 Task: Search one way flight ticket for 4 adults, 2 children, 2 infants in seat and 1 infant on lap in economy from Everett: Paine Field (snohomish County Airport) to Indianapolis: Indianapolis International Airport on 8-5-2023. Choice of flights is JetBlue. Number of bags: 10 checked bags. Price is upto 30000. Outbound departure time preference is 18:00.
Action: Mouse moved to (290, 279)
Screenshot: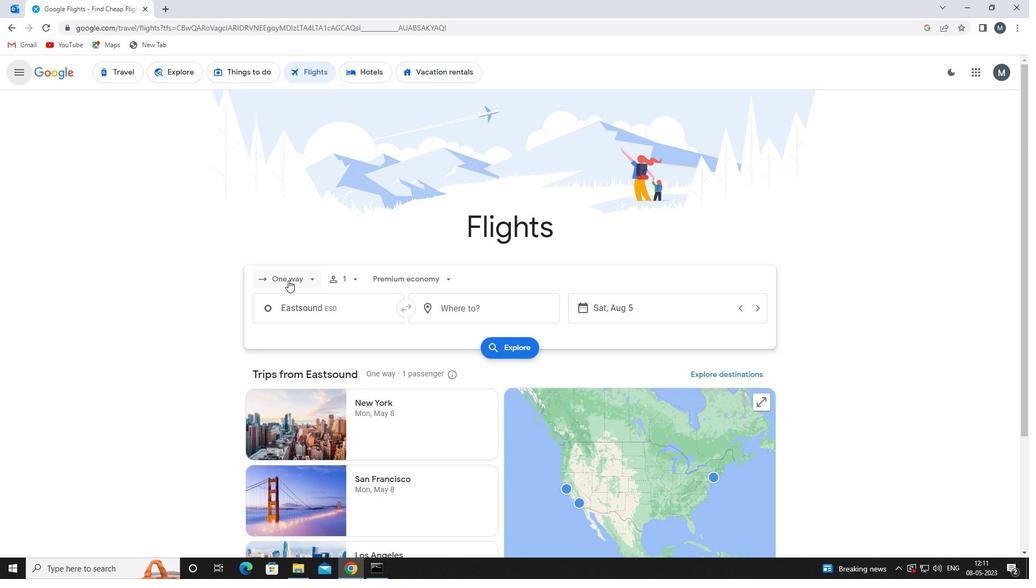 
Action: Mouse pressed left at (290, 279)
Screenshot: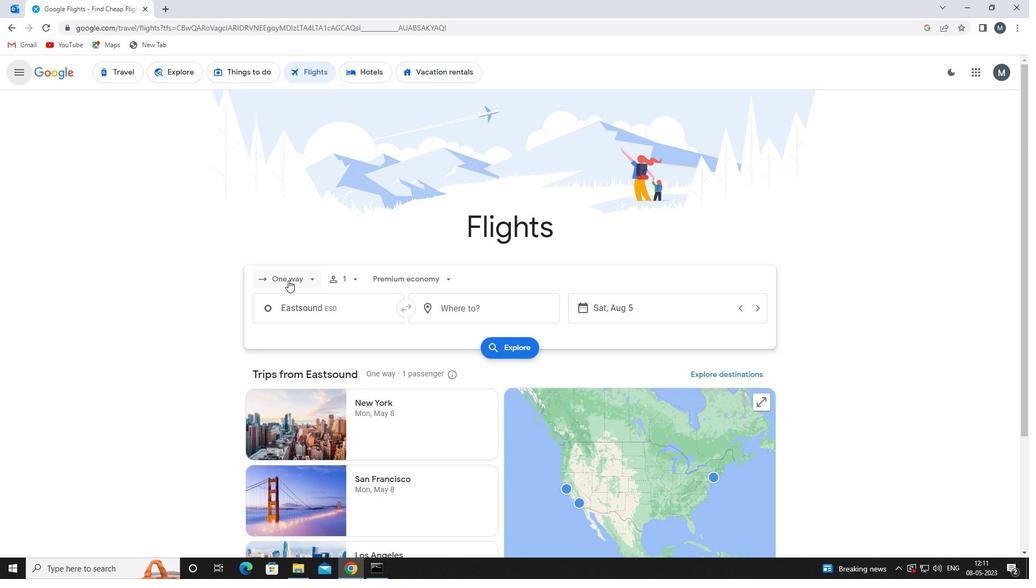 
Action: Mouse moved to (297, 331)
Screenshot: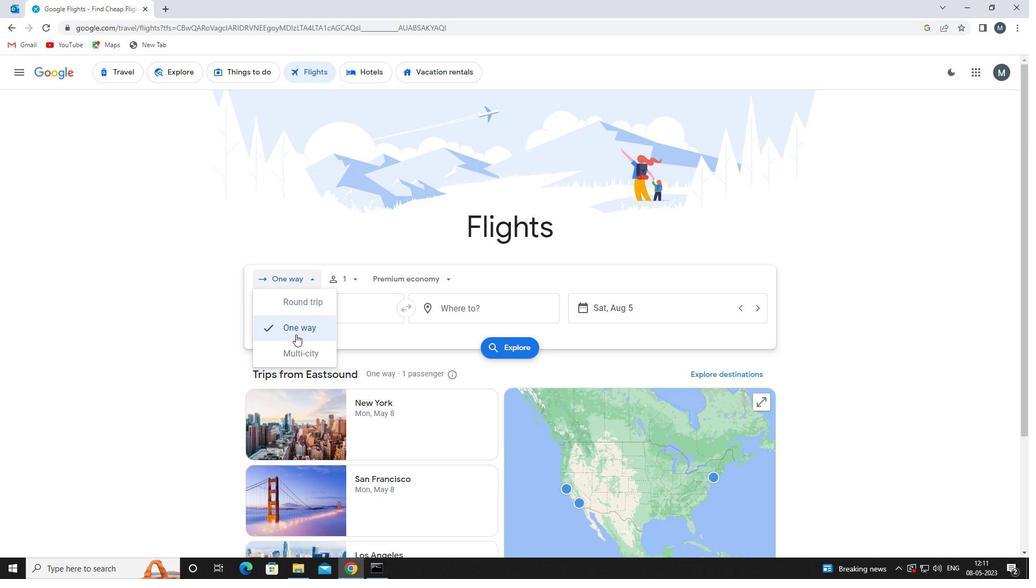 
Action: Mouse pressed left at (297, 331)
Screenshot: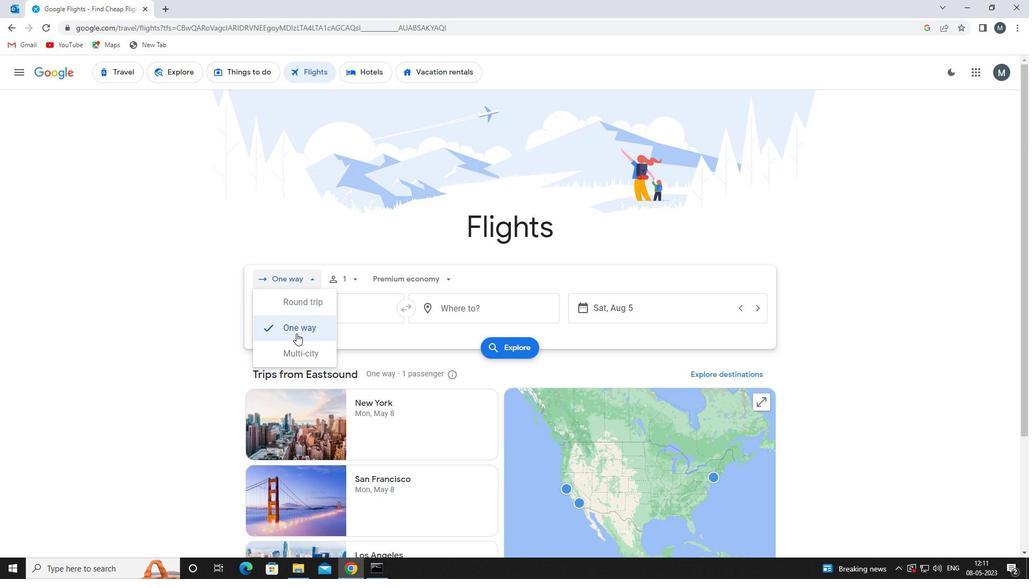 
Action: Mouse moved to (358, 280)
Screenshot: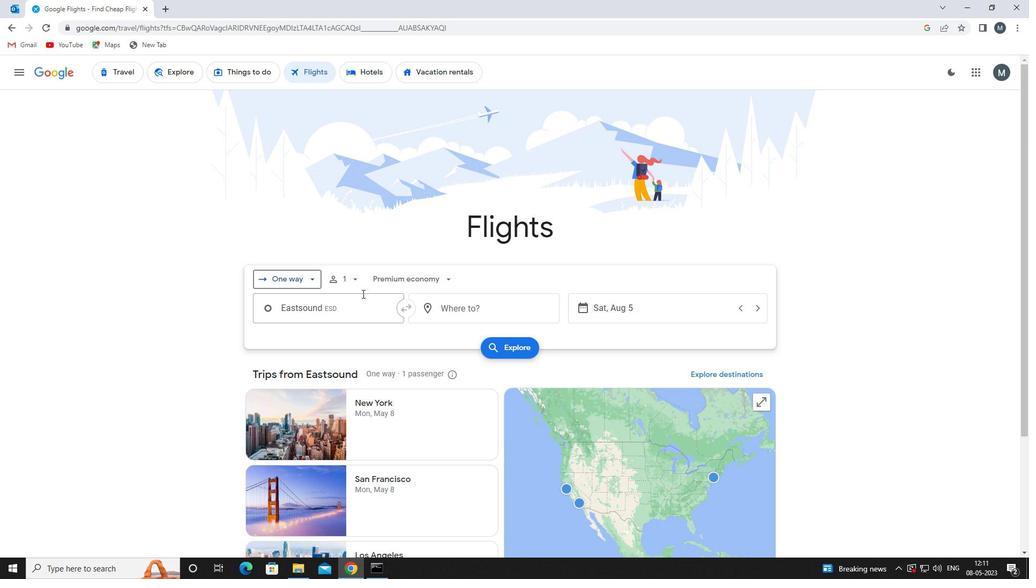 
Action: Mouse pressed left at (358, 280)
Screenshot: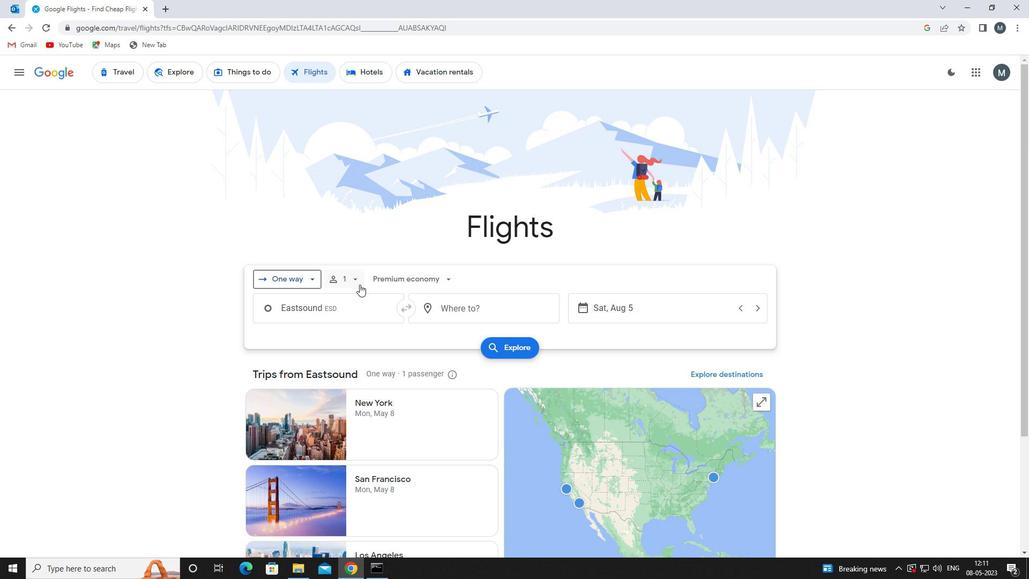 
Action: Mouse moved to (441, 308)
Screenshot: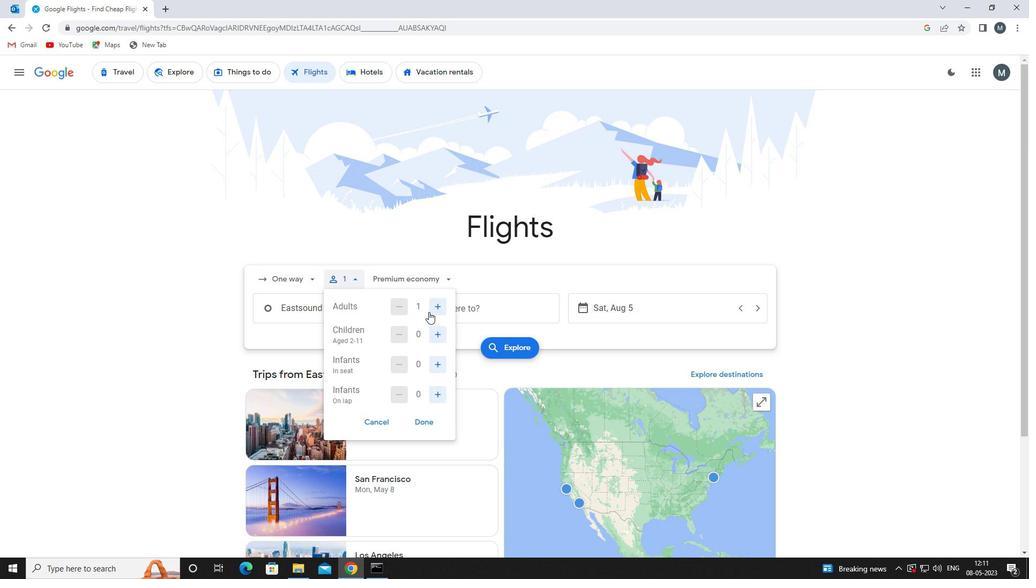 
Action: Mouse pressed left at (441, 308)
Screenshot: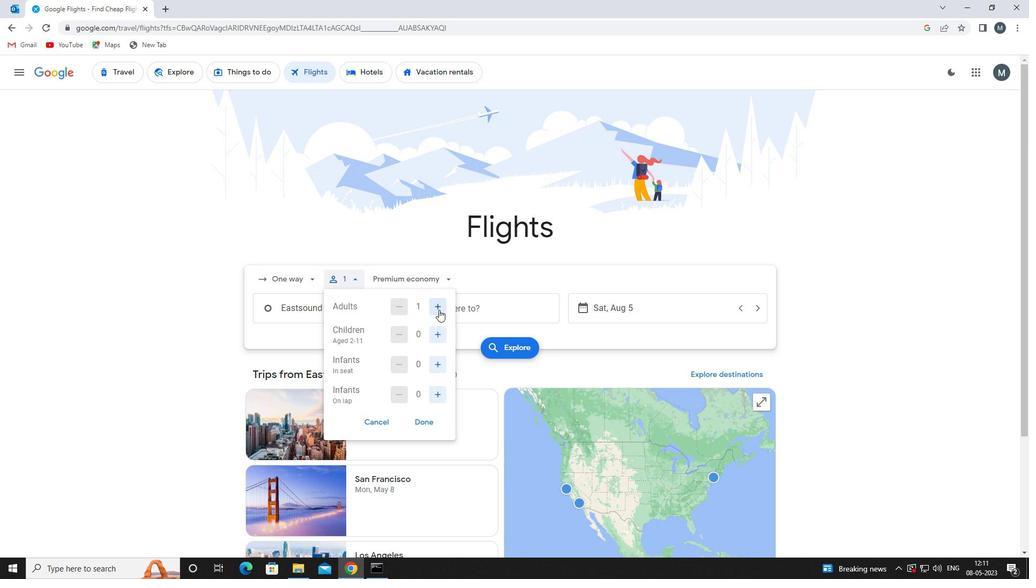 
Action: Mouse pressed left at (441, 308)
Screenshot: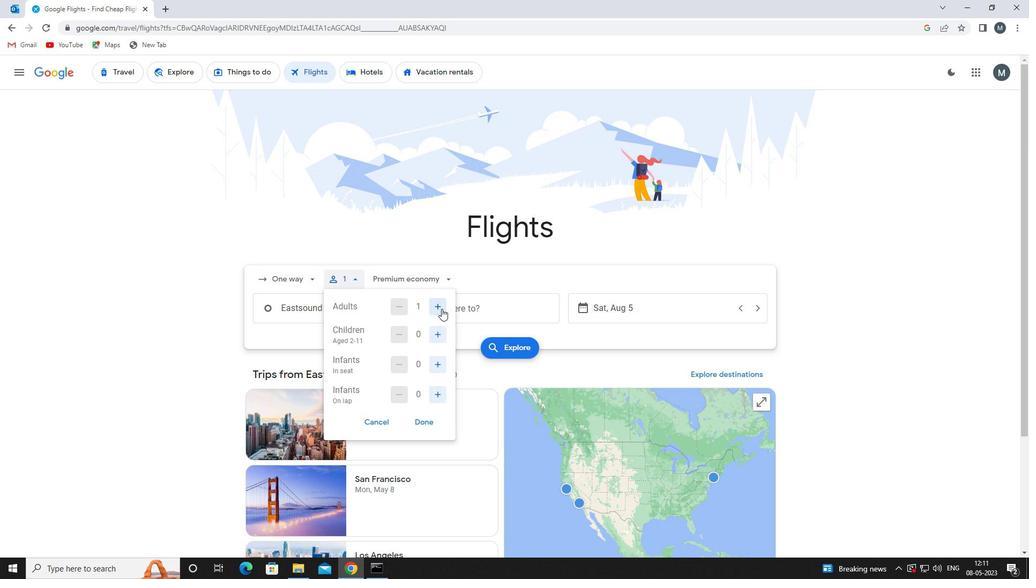 
Action: Mouse pressed left at (441, 308)
Screenshot: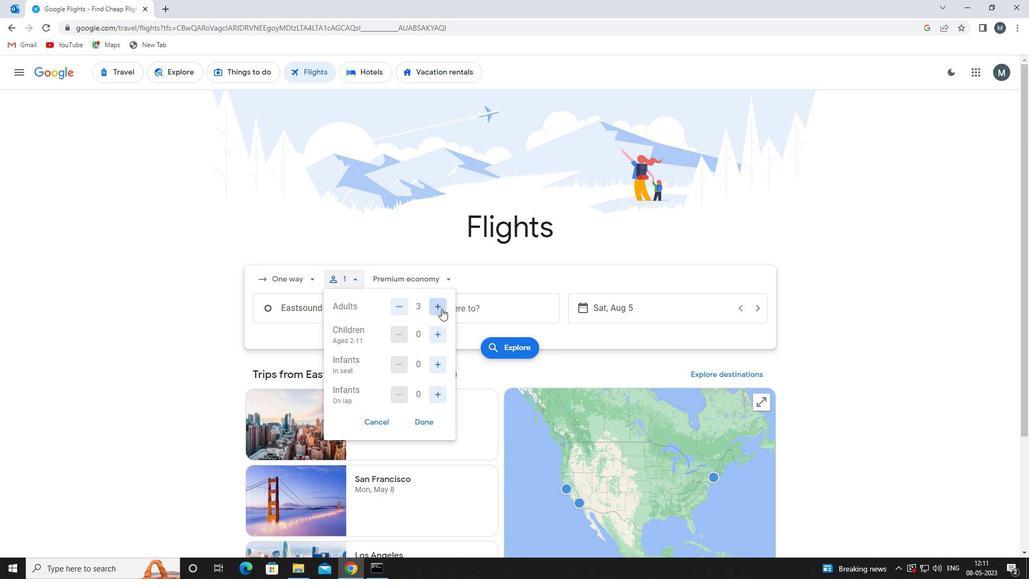 
Action: Mouse moved to (440, 329)
Screenshot: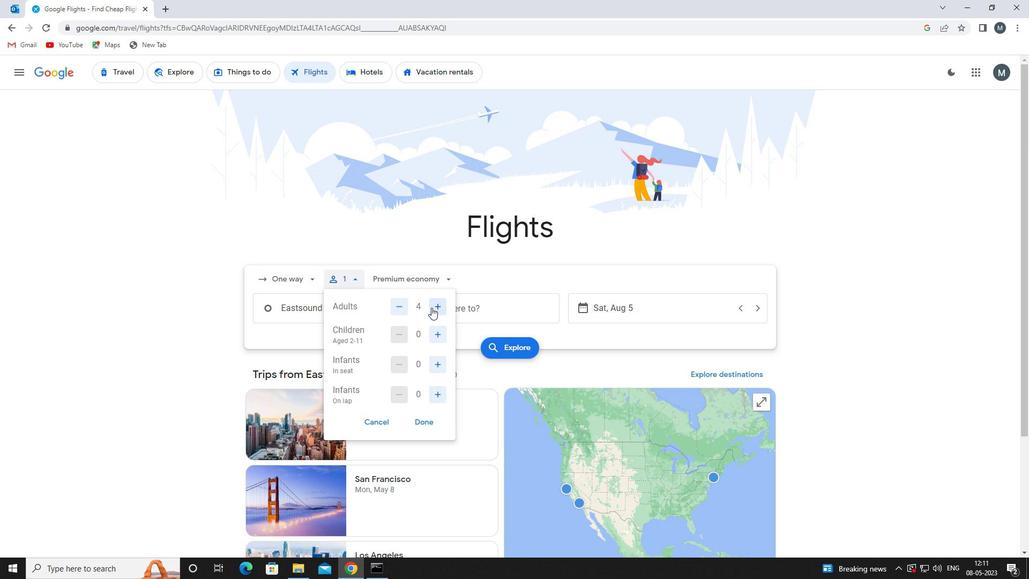 
Action: Mouse pressed left at (440, 329)
Screenshot: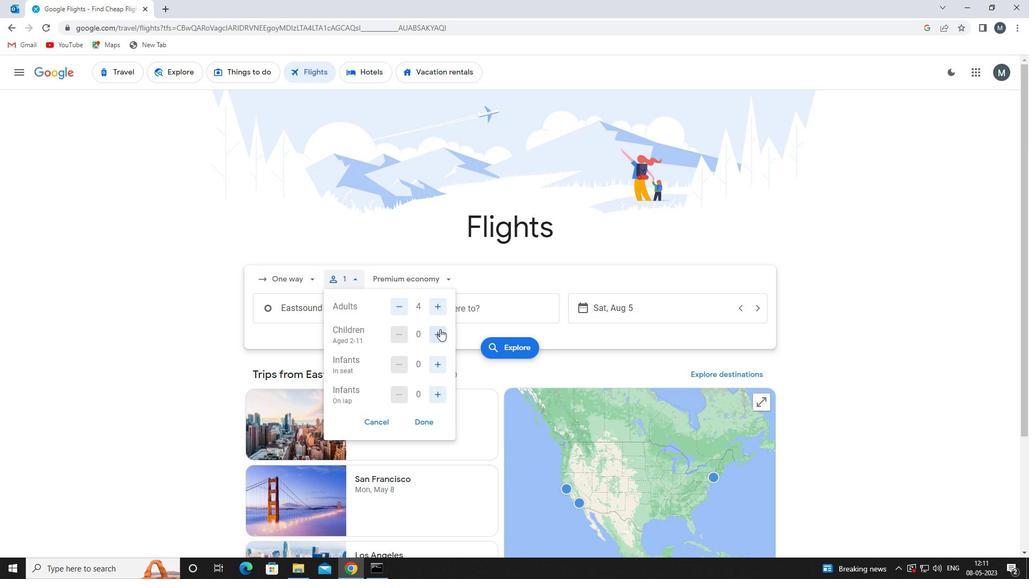 
Action: Mouse pressed left at (440, 329)
Screenshot: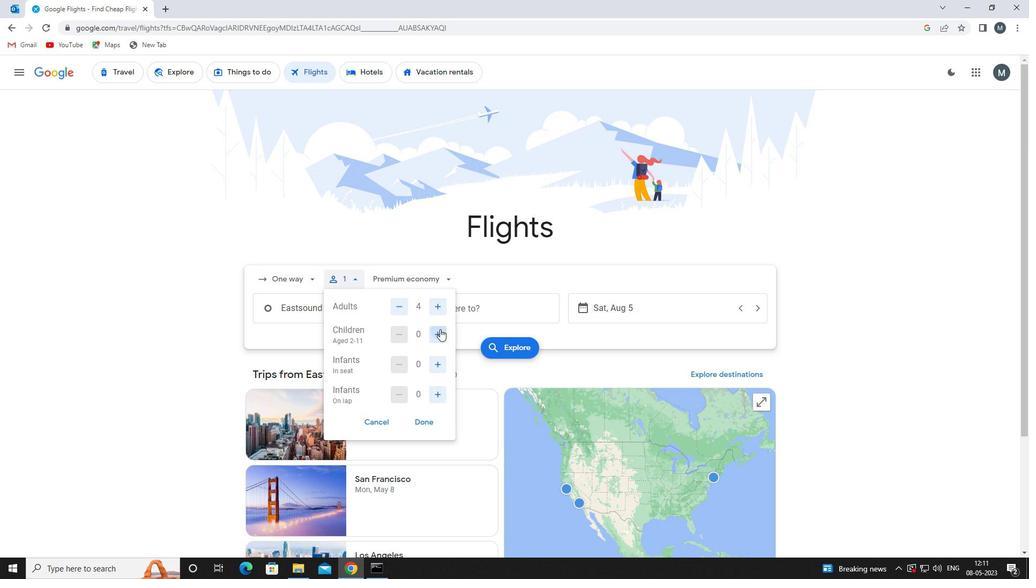 
Action: Mouse moved to (438, 364)
Screenshot: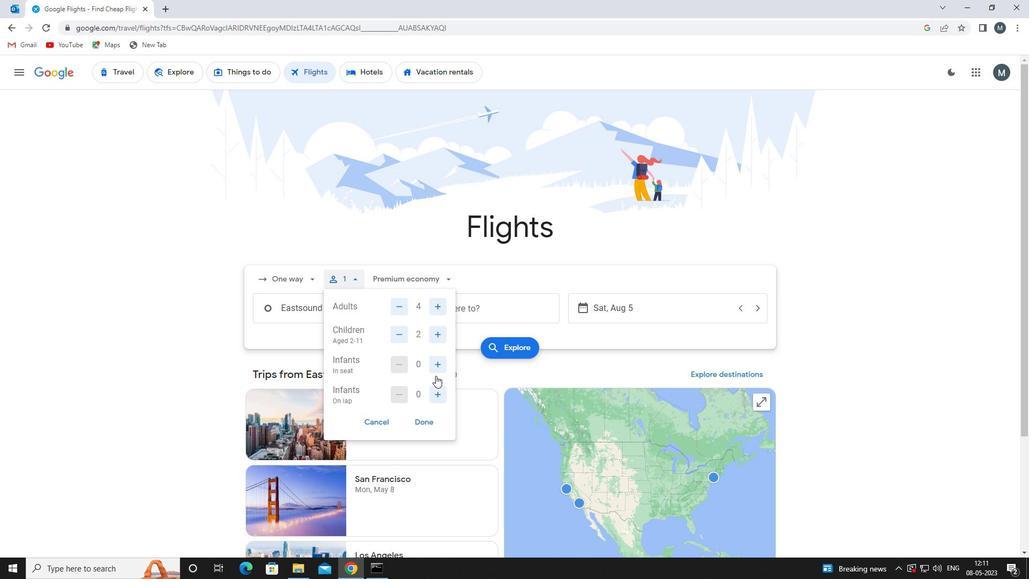 
Action: Mouse pressed left at (438, 364)
Screenshot: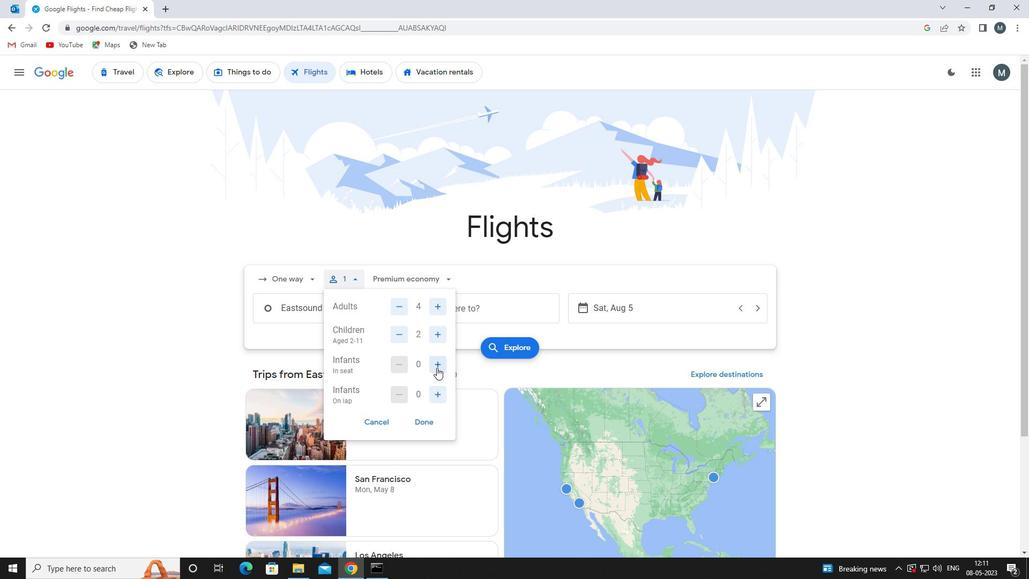 
Action: Mouse pressed left at (438, 364)
Screenshot: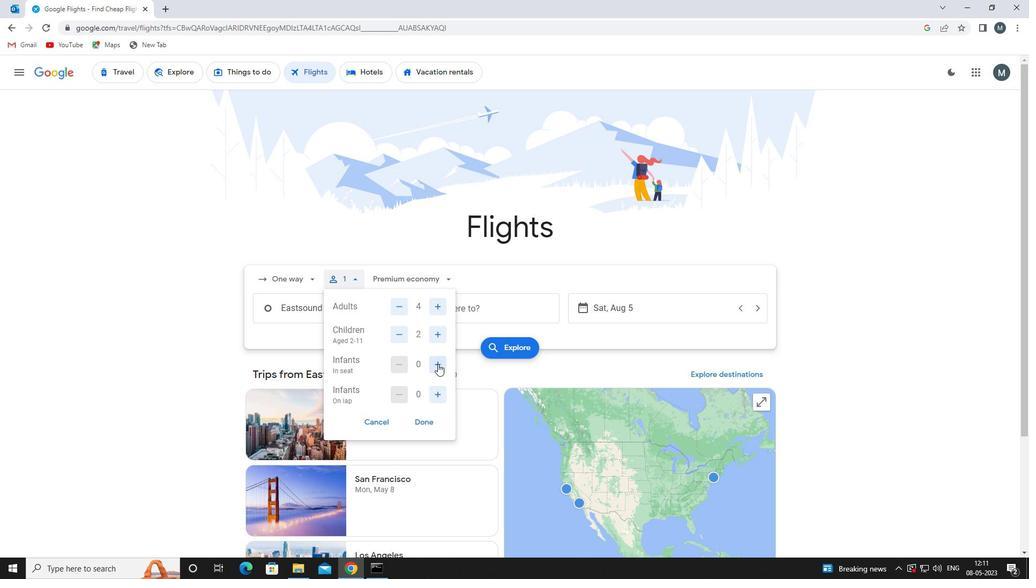 
Action: Mouse moved to (440, 399)
Screenshot: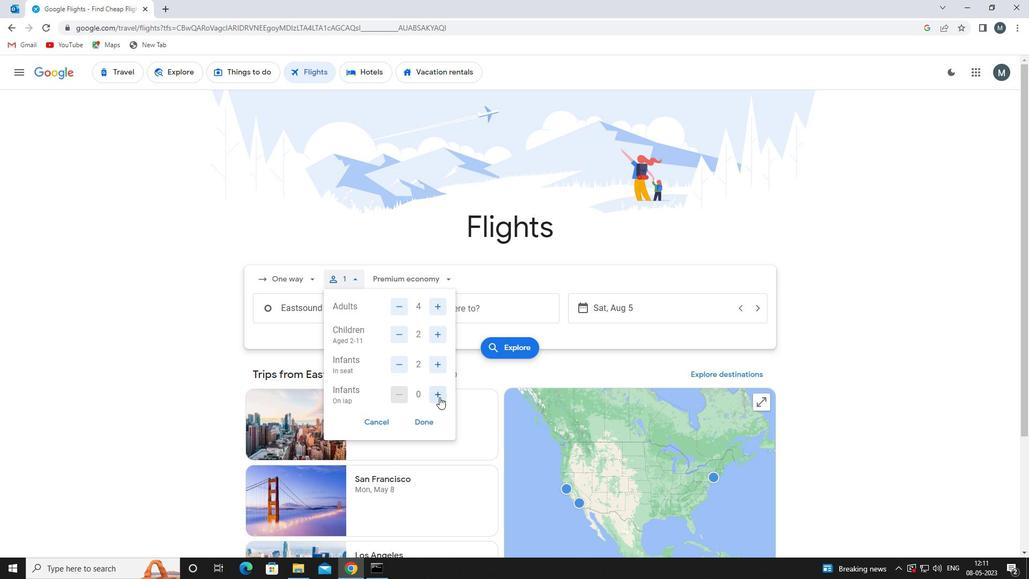 
Action: Mouse pressed left at (440, 399)
Screenshot: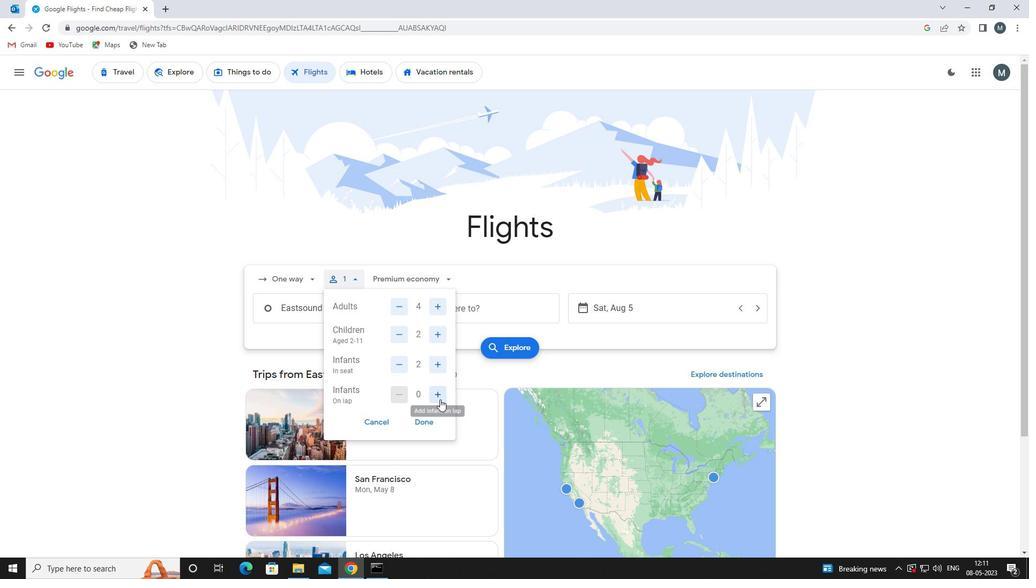 
Action: Mouse moved to (431, 420)
Screenshot: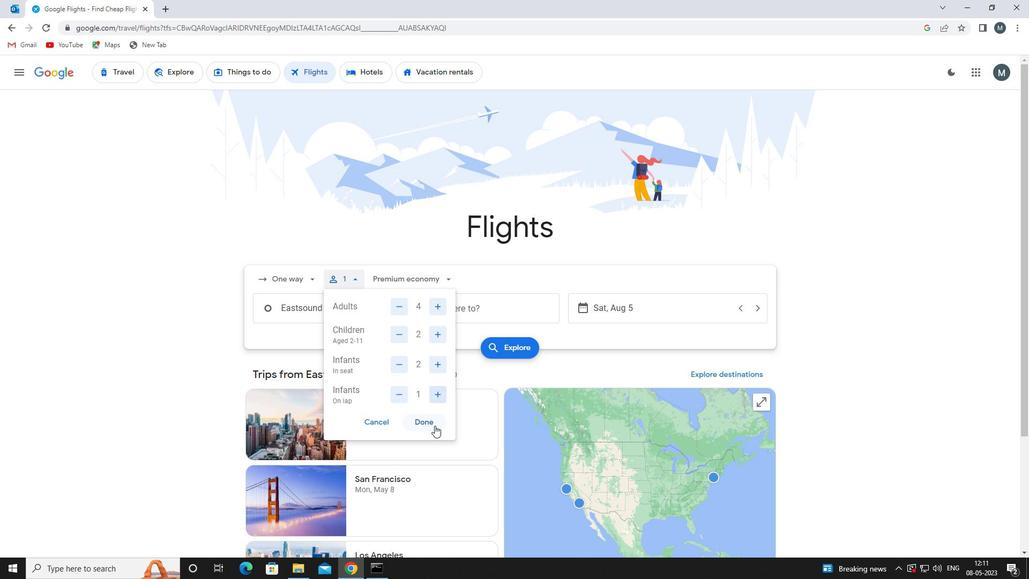 
Action: Mouse pressed left at (431, 420)
Screenshot: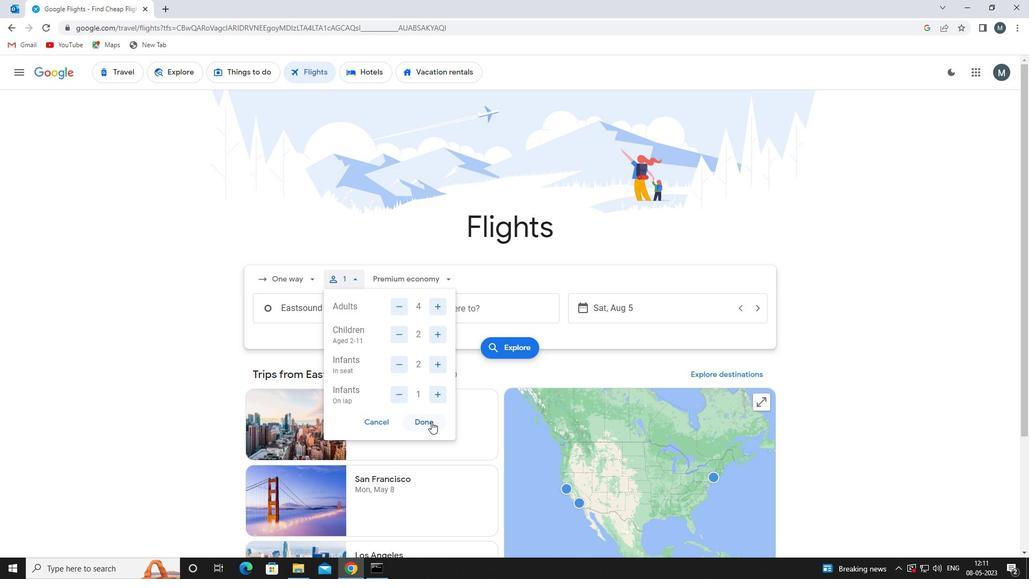
Action: Mouse moved to (401, 277)
Screenshot: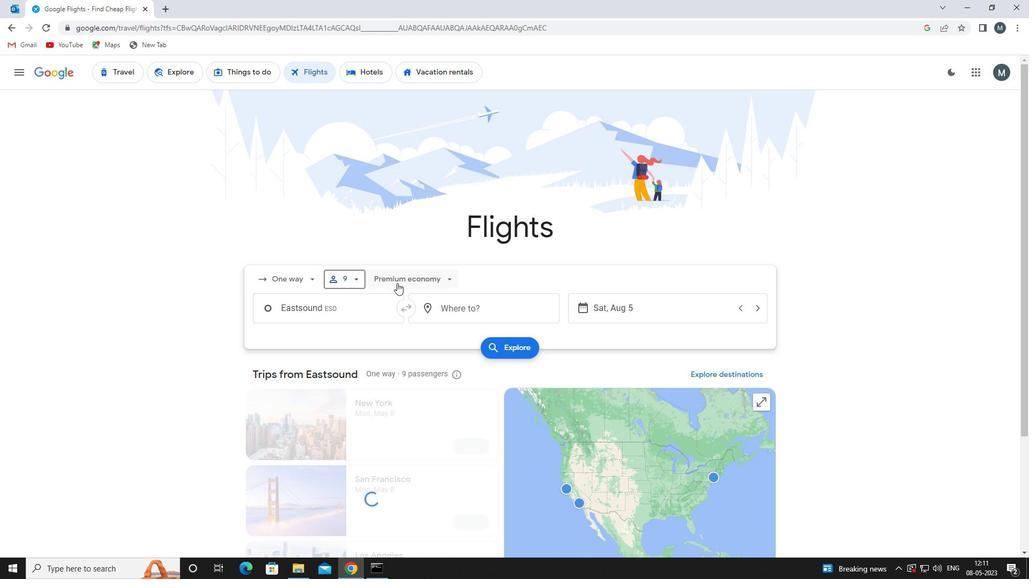 
Action: Mouse pressed left at (401, 277)
Screenshot: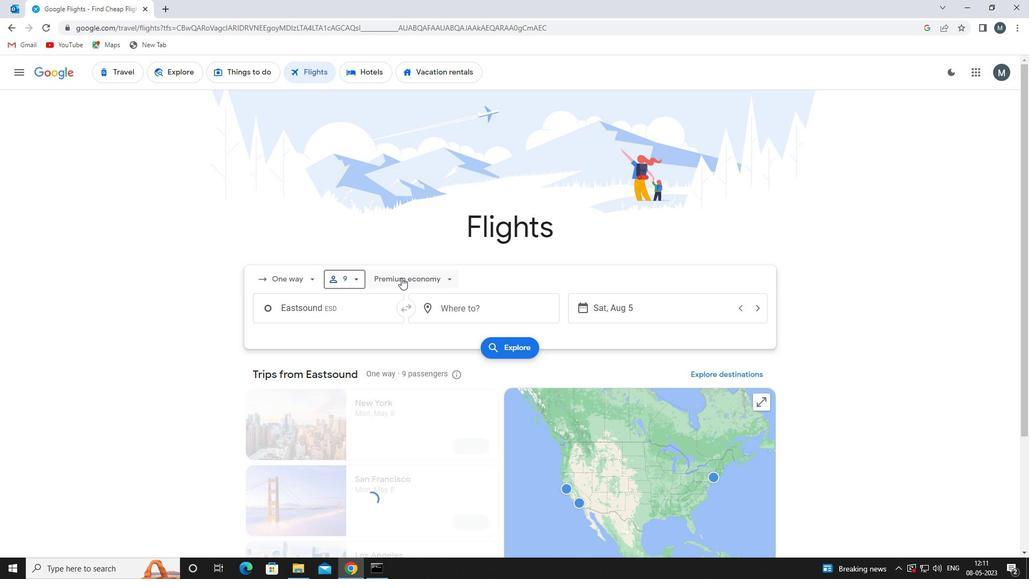 
Action: Mouse moved to (414, 299)
Screenshot: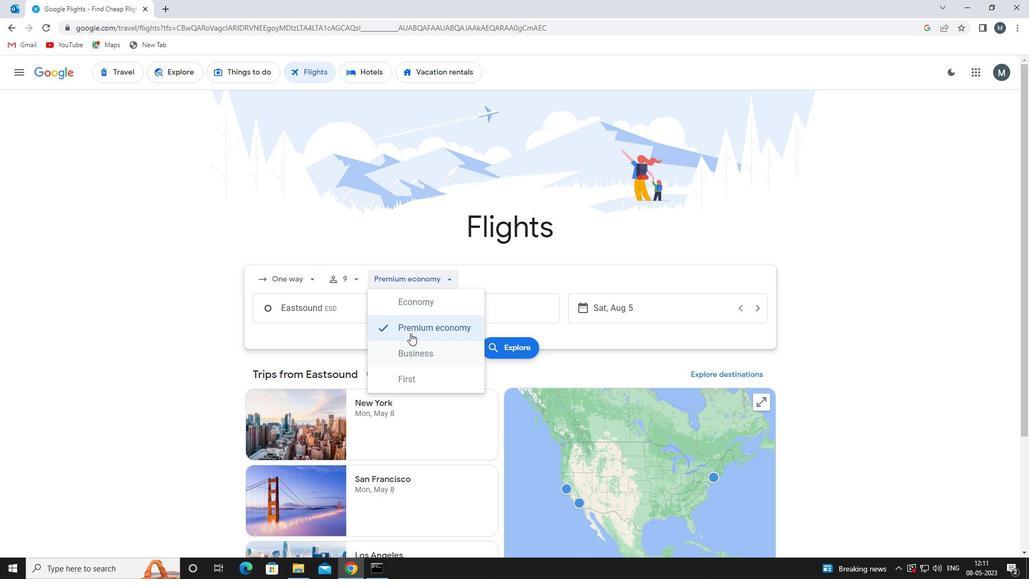 
Action: Mouse pressed left at (414, 299)
Screenshot: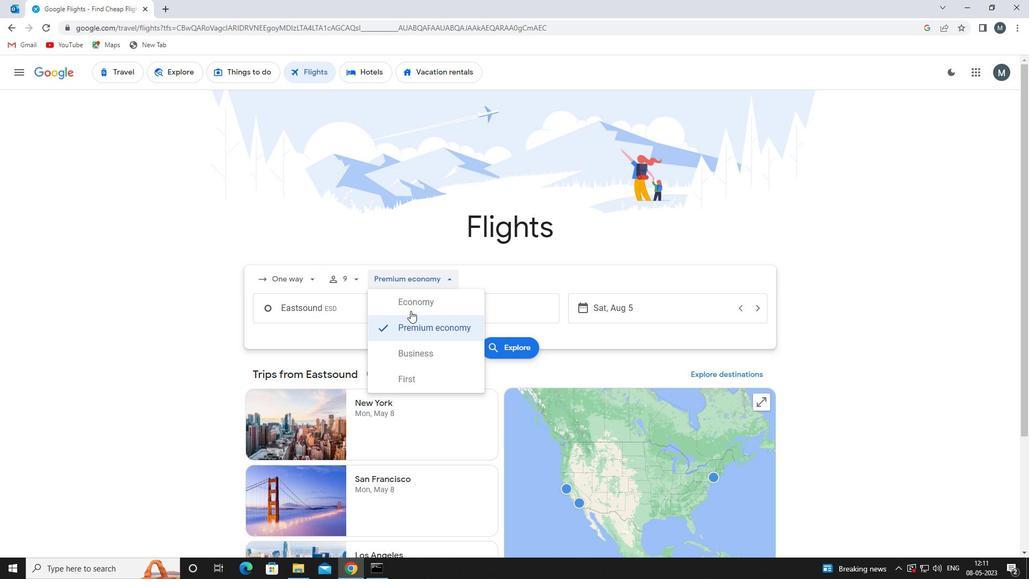 
Action: Mouse moved to (326, 302)
Screenshot: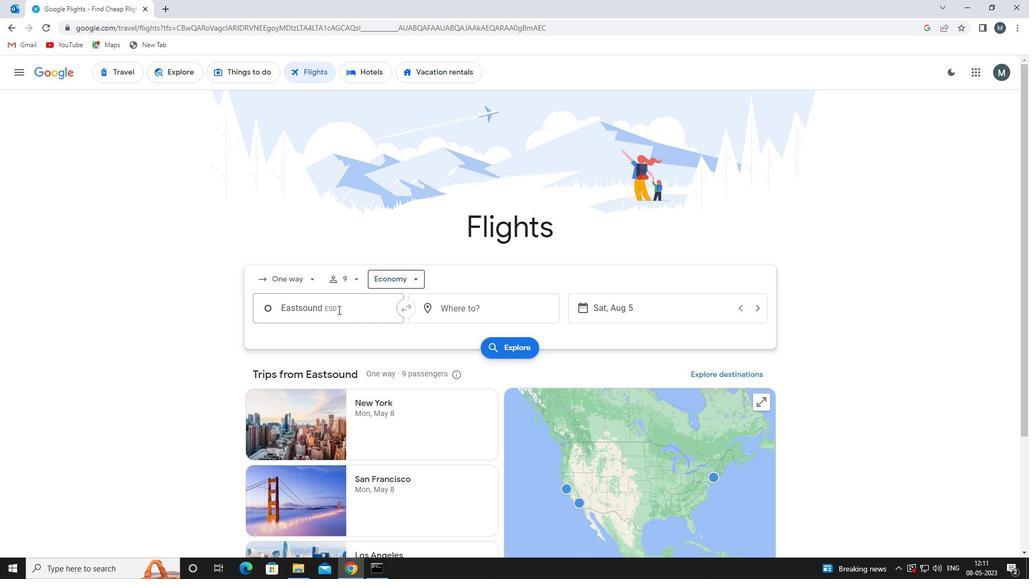 
Action: Mouse pressed left at (326, 302)
Screenshot: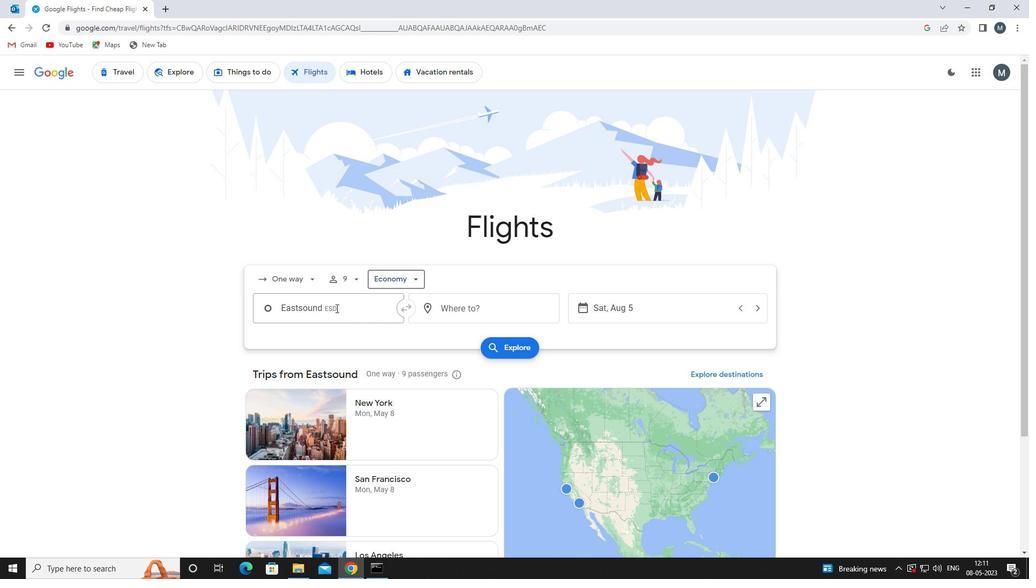 
Action: Key pressed paine<Key.space>field<Key.space>sn<Key.backspace><Key.backspace>
Screenshot: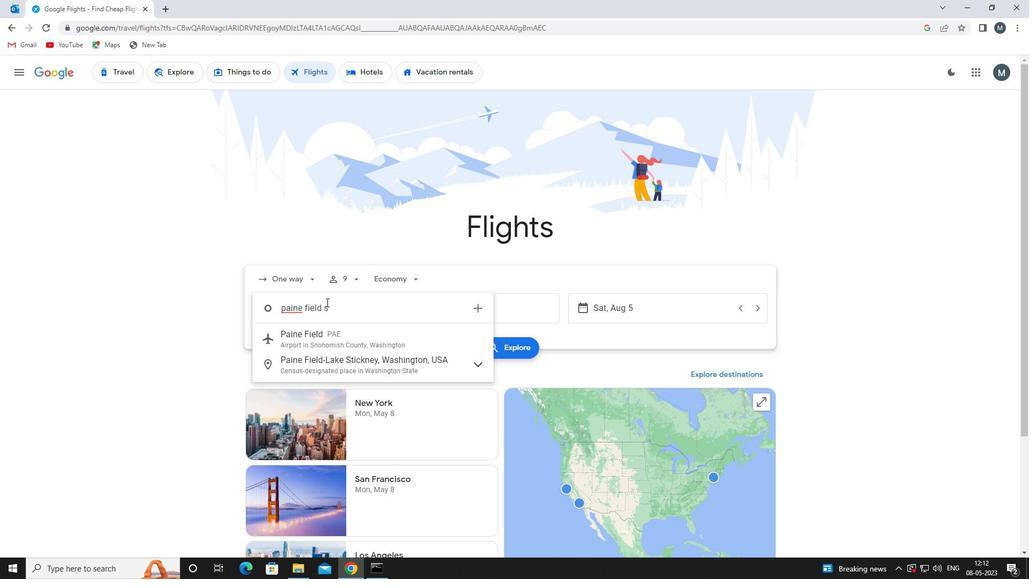 
Action: Mouse moved to (320, 334)
Screenshot: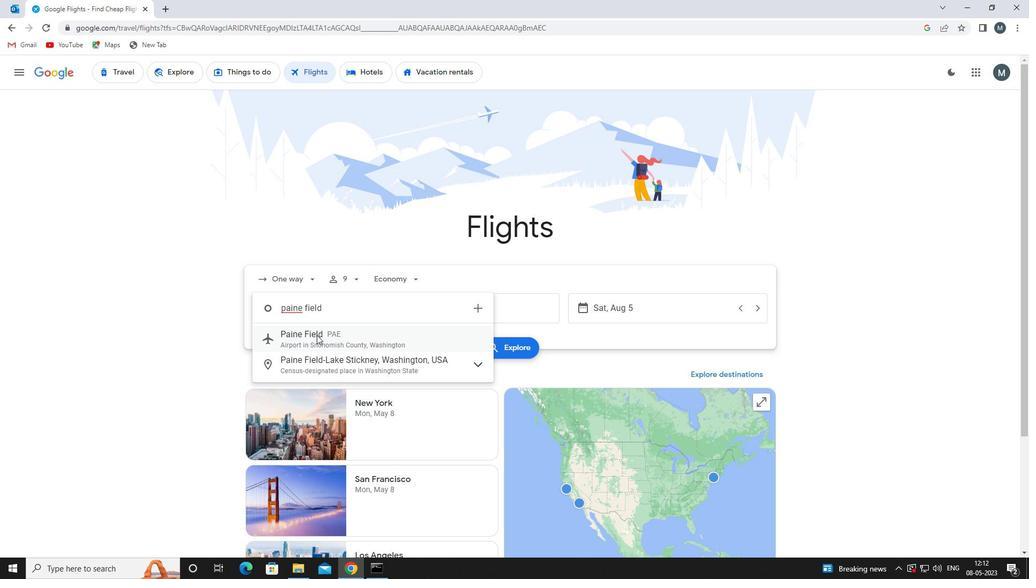 
Action: Mouse pressed left at (320, 334)
Screenshot: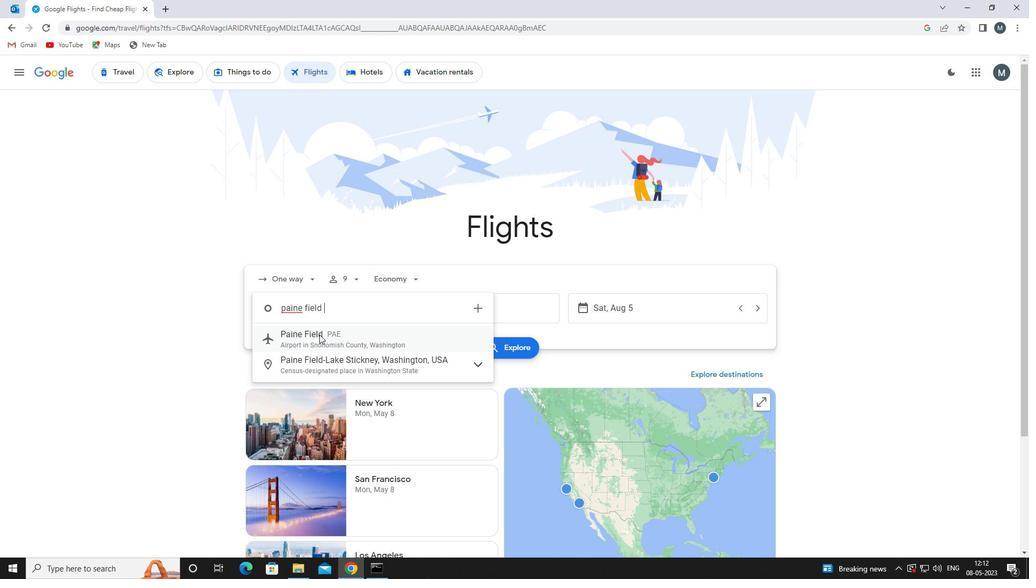 
Action: Mouse moved to (439, 306)
Screenshot: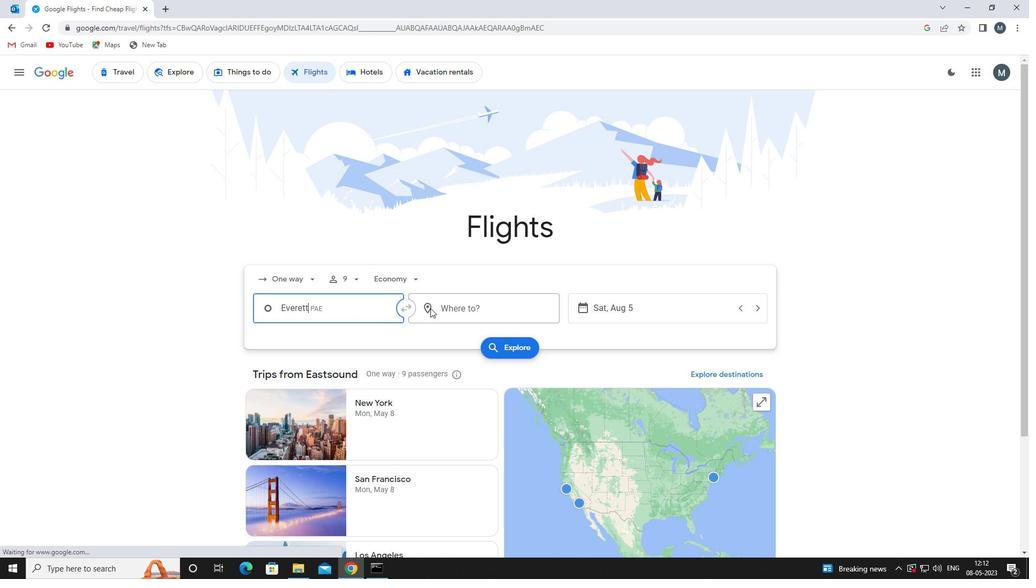 
Action: Mouse pressed left at (439, 306)
Screenshot: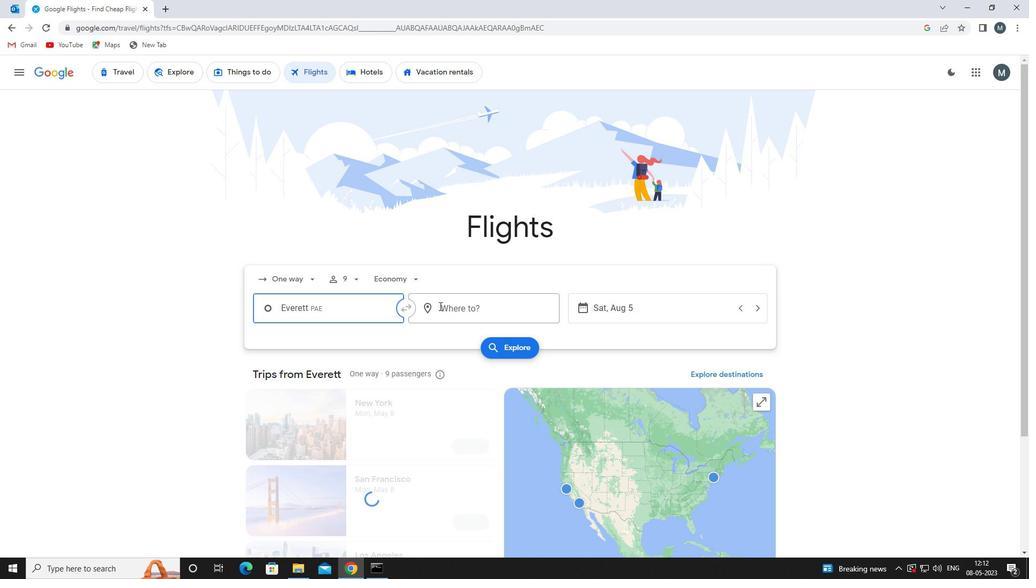 
Action: Key pressed ind
Screenshot: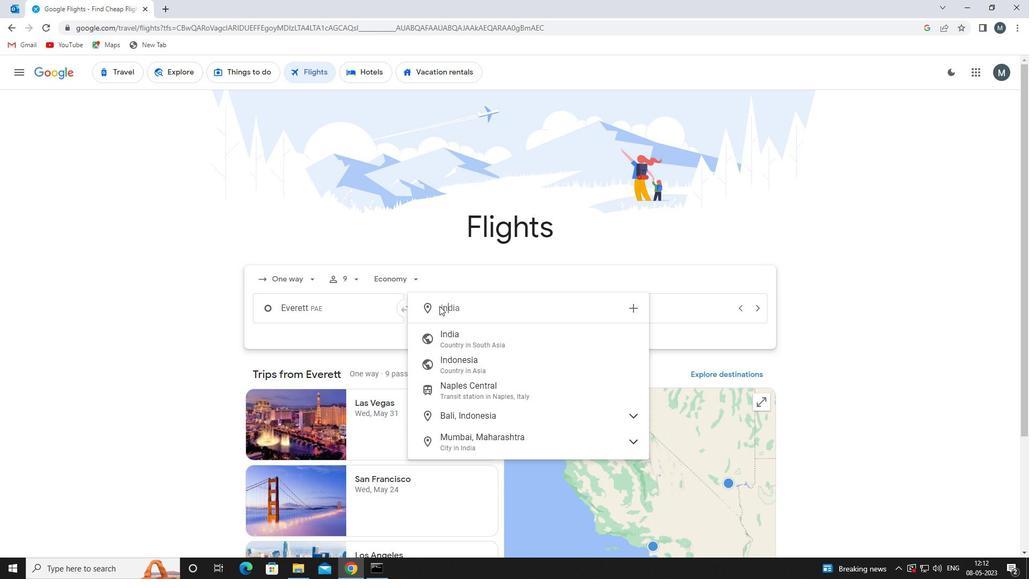 
Action: Mouse moved to (471, 343)
Screenshot: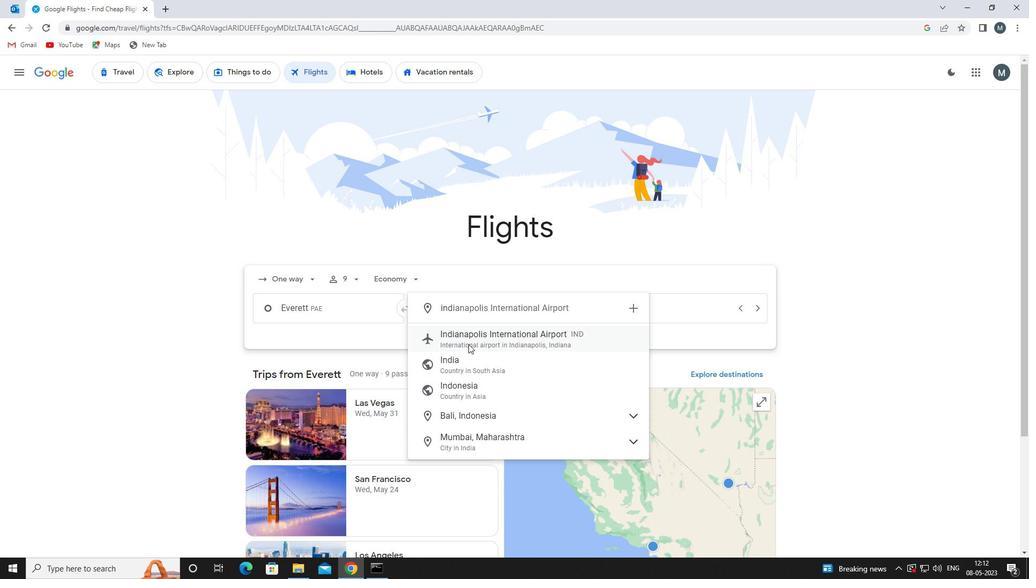 
Action: Mouse pressed left at (471, 343)
Screenshot: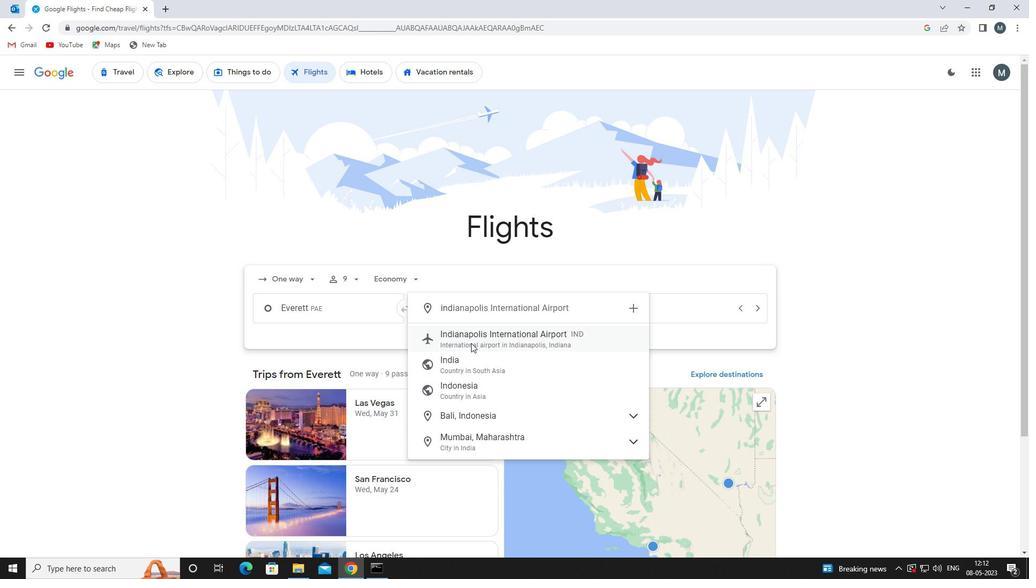 
Action: Mouse moved to (640, 309)
Screenshot: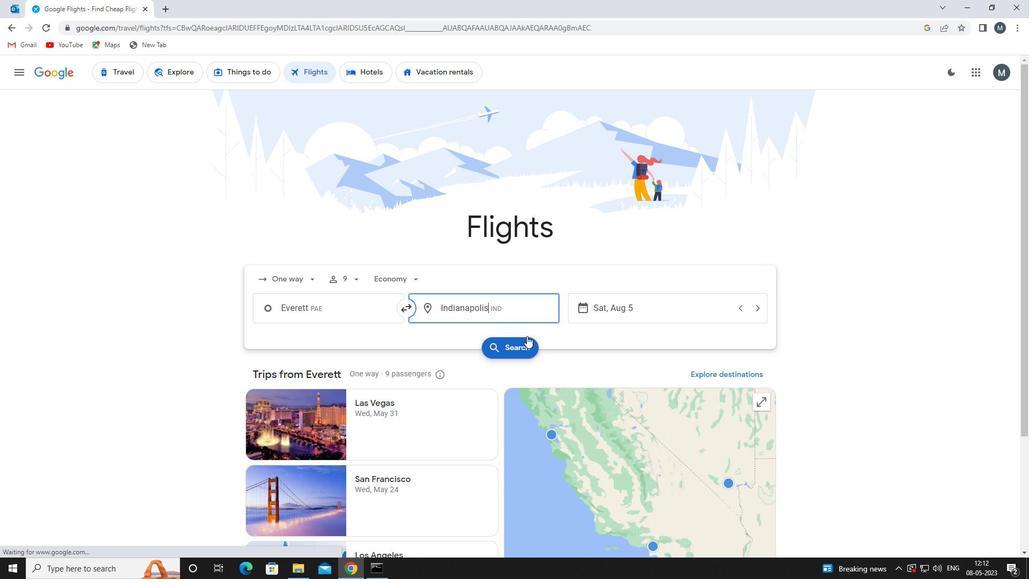 
Action: Mouse pressed left at (640, 309)
Screenshot: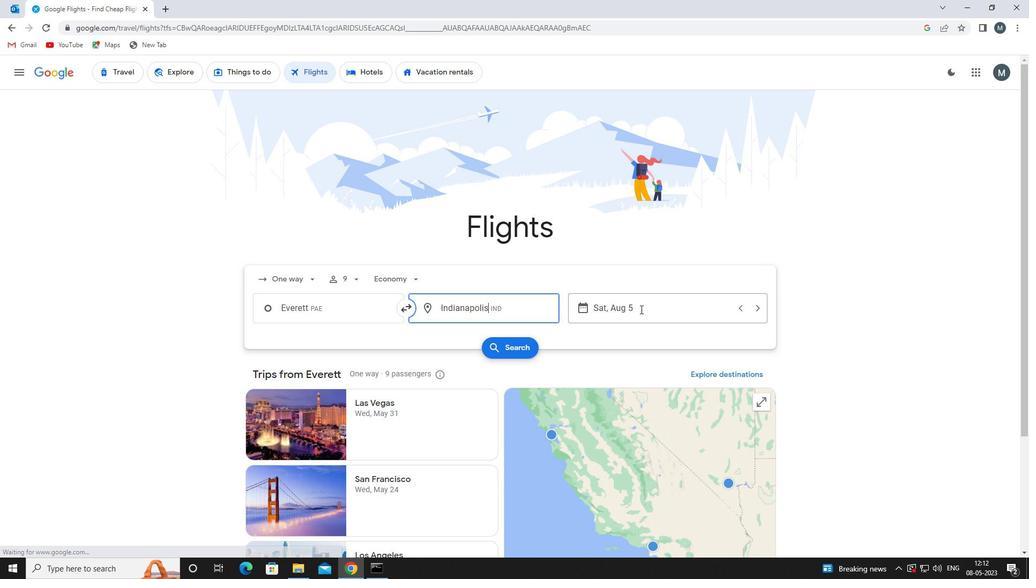 
Action: Mouse moved to (537, 362)
Screenshot: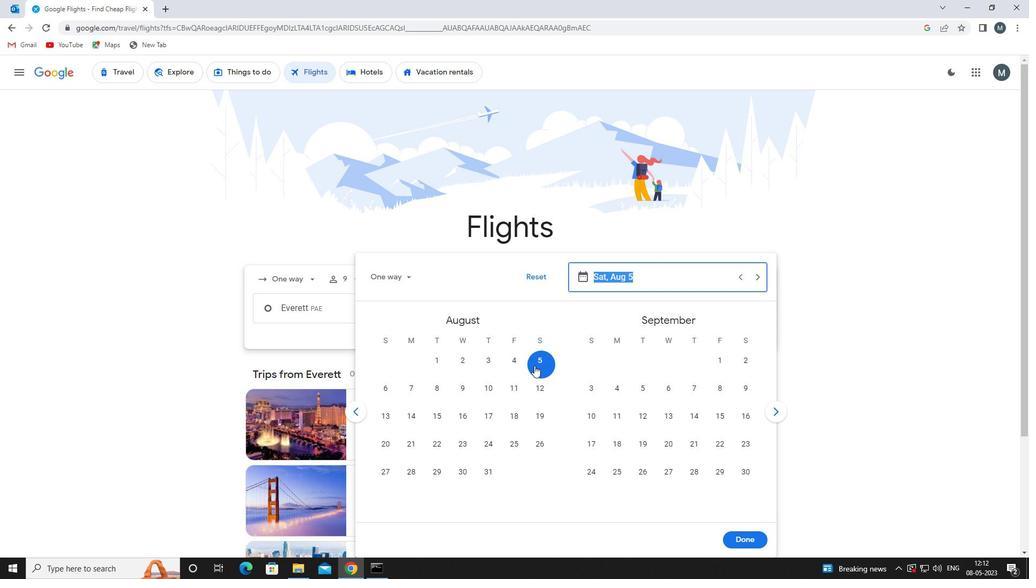 
Action: Mouse pressed left at (537, 362)
Screenshot: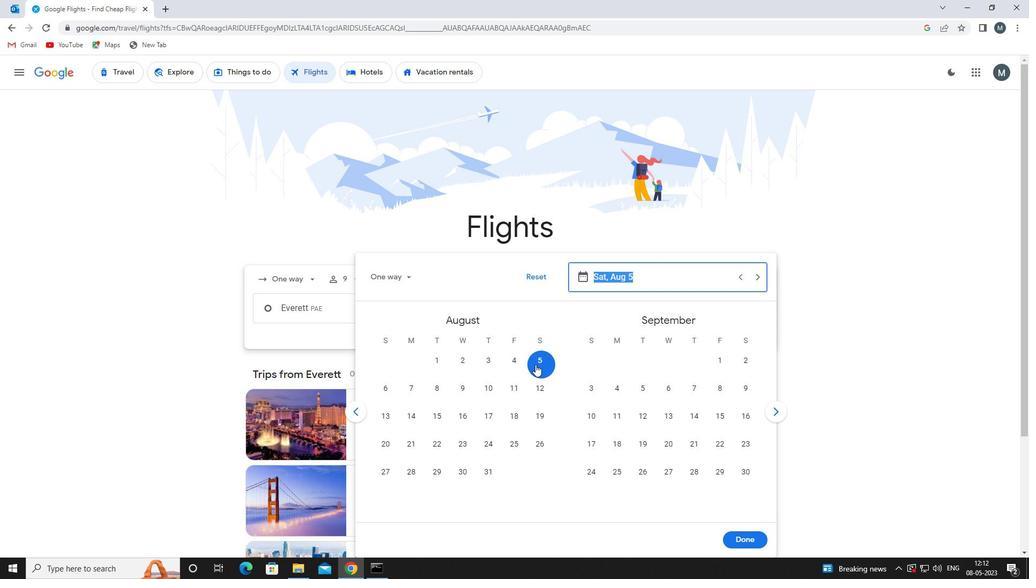 
Action: Mouse moved to (752, 544)
Screenshot: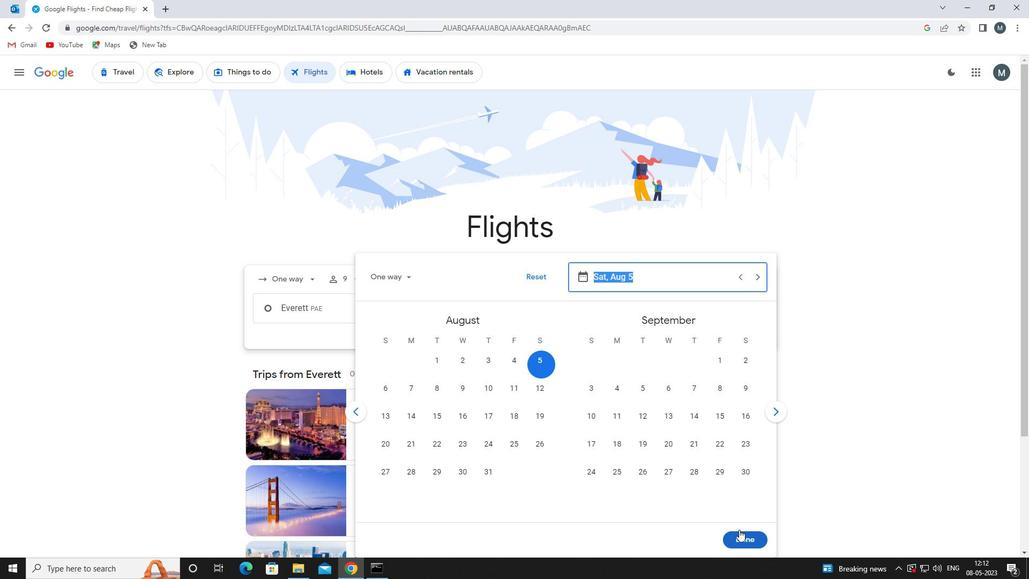 
Action: Mouse pressed left at (752, 544)
Screenshot: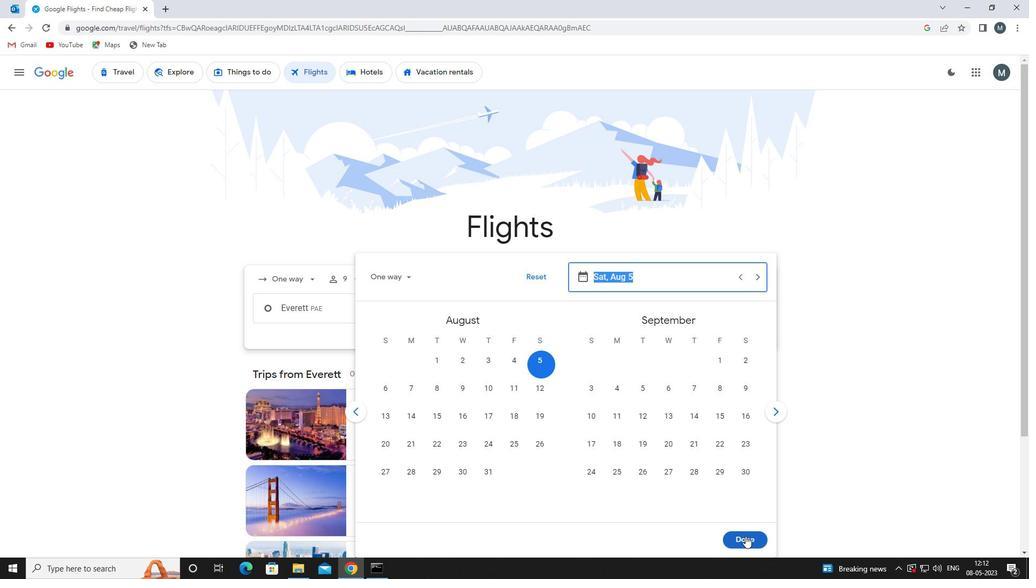 
Action: Mouse moved to (510, 352)
Screenshot: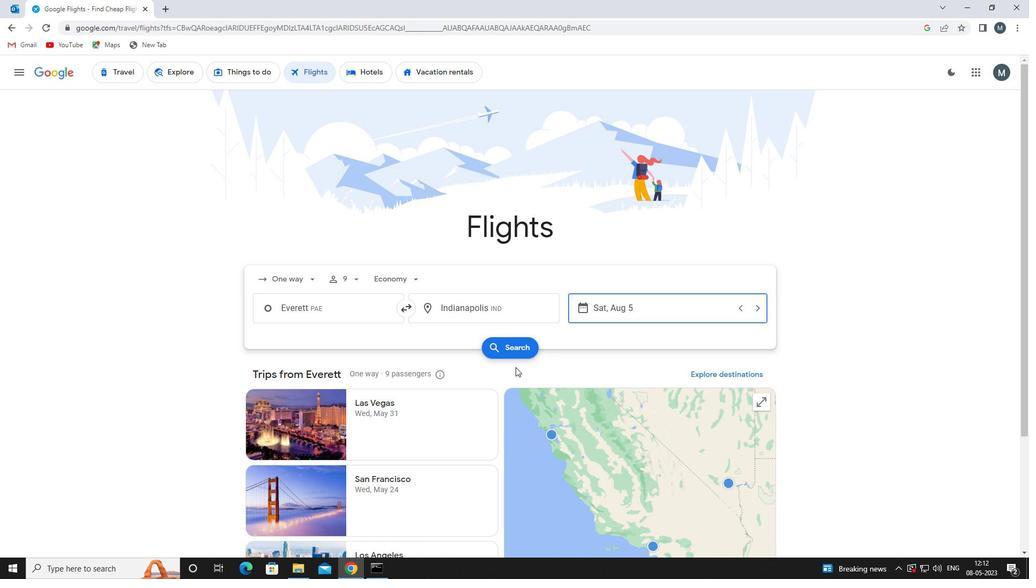 
Action: Mouse pressed left at (510, 352)
Screenshot: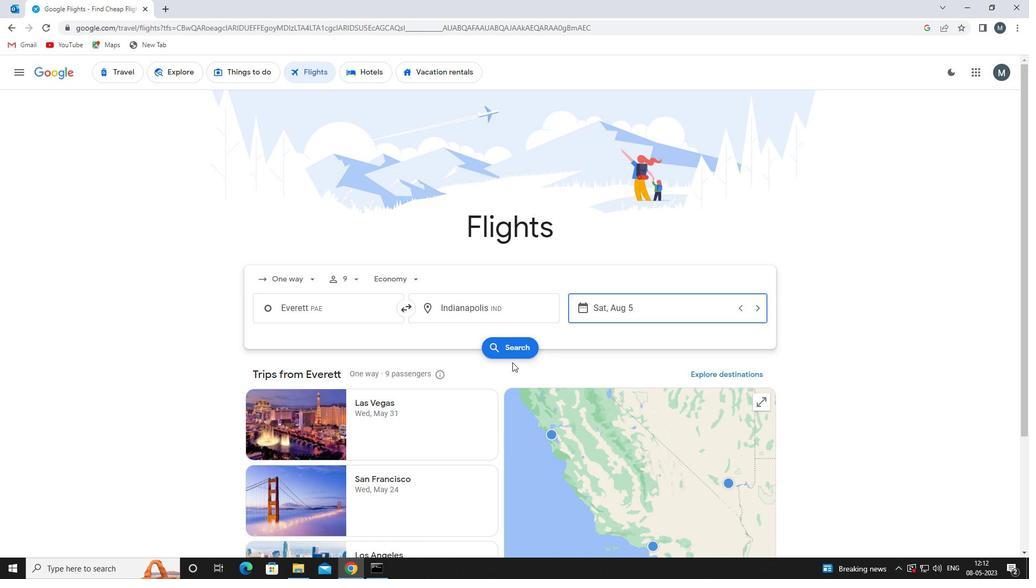 
Action: Mouse moved to (287, 174)
Screenshot: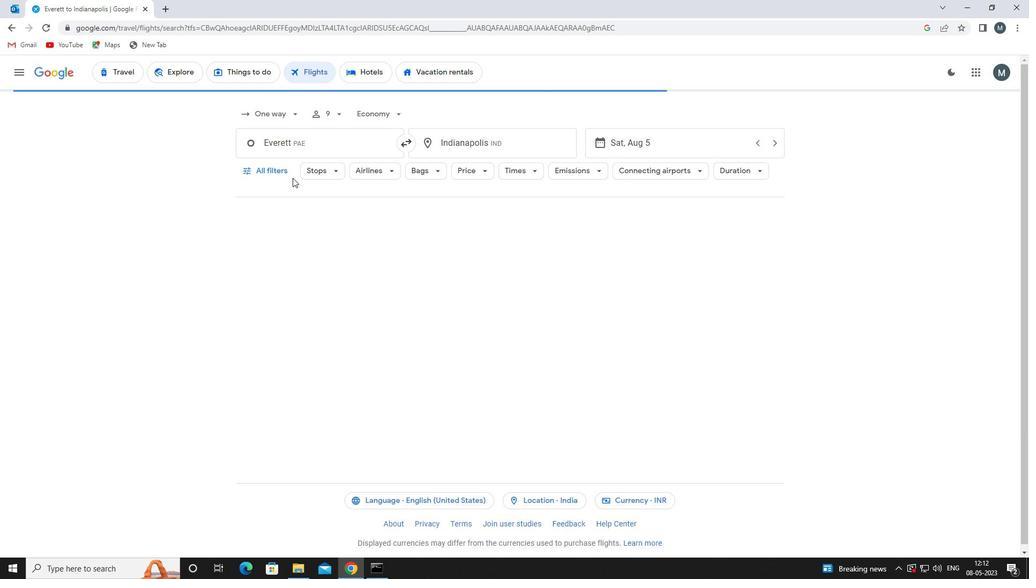 
Action: Mouse pressed left at (287, 174)
Screenshot: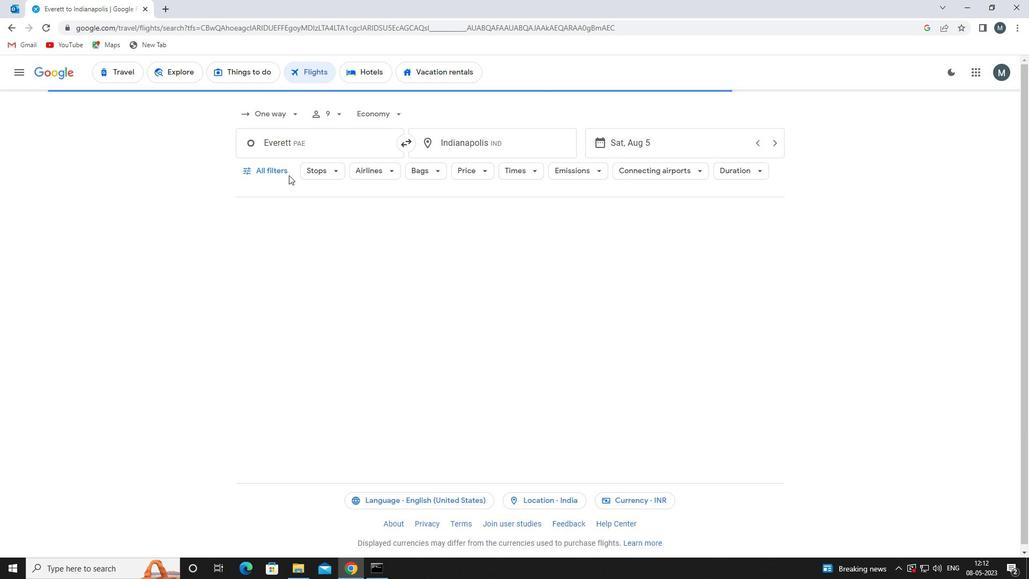 
Action: Mouse moved to (374, 306)
Screenshot: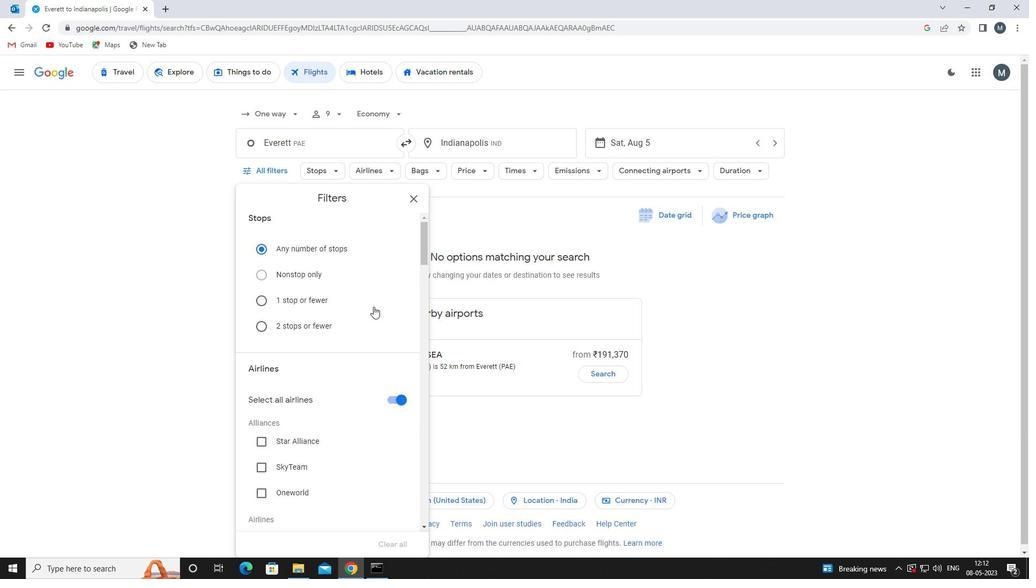 
Action: Mouse scrolled (374, 305) with delta (0, 0)
Screenshot: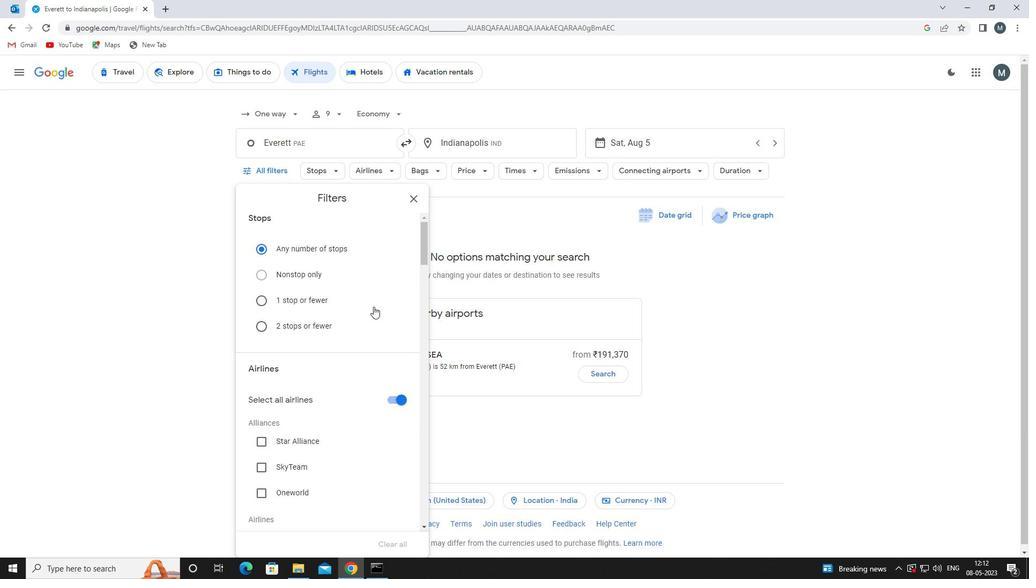 
Action: Mouse scrolled (374, 305) with delta (0, 0)
Screenshot: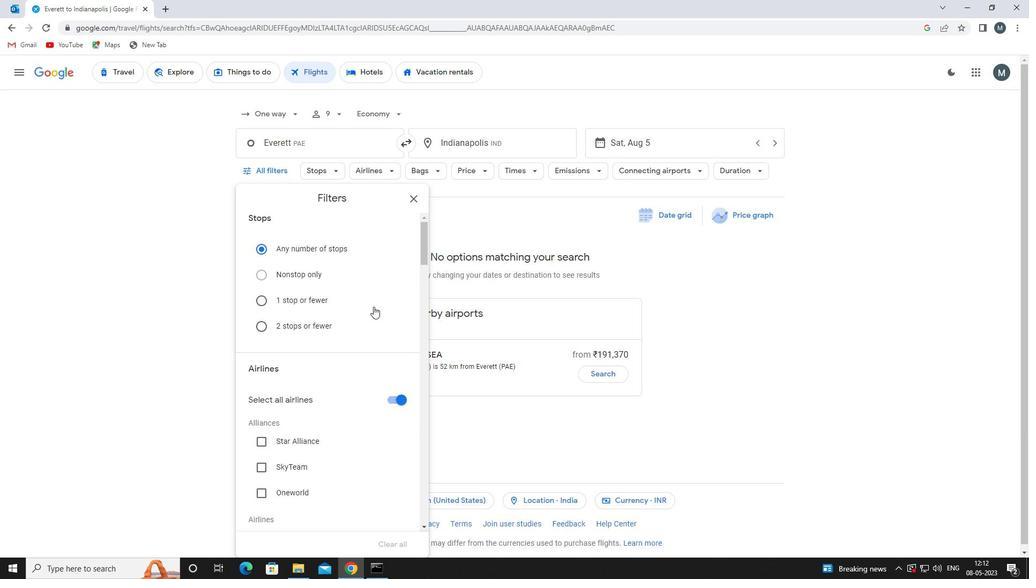 
Action: Mouse moved to (394, 294)
Screenshot: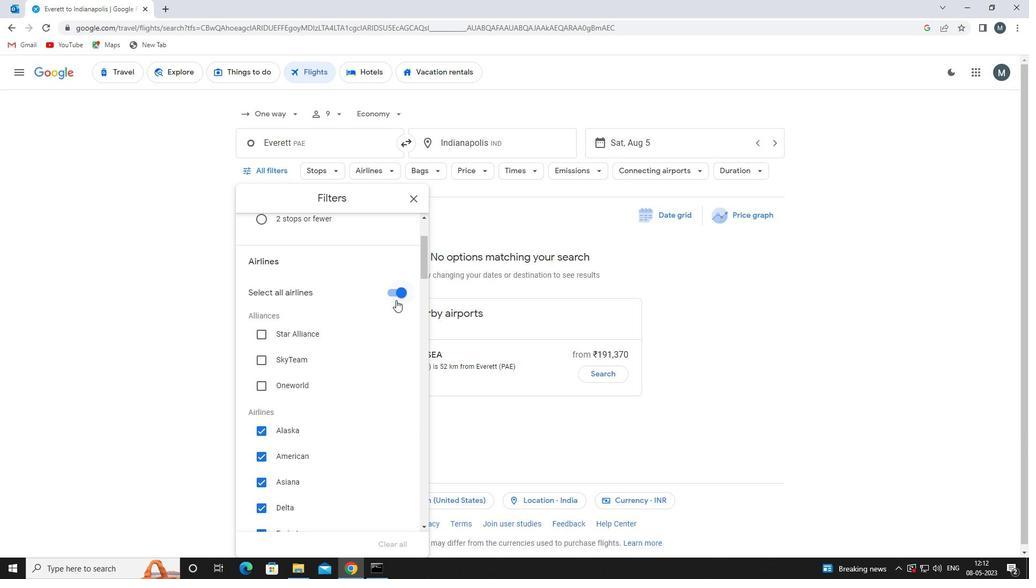 
Action: Mouse pressed left at (394, 294)
Screenshot: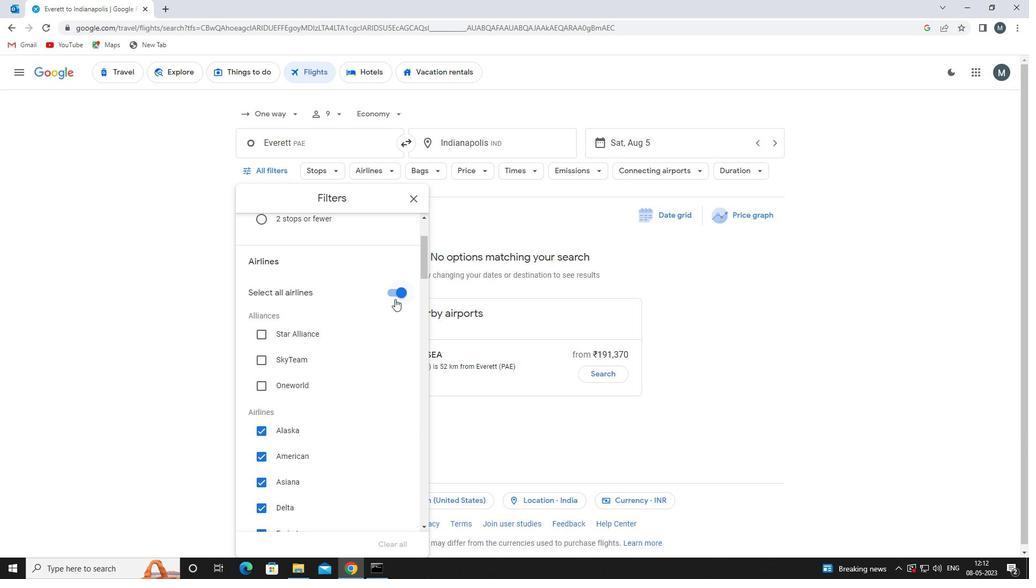 
Action: Mouse moved to (361, 309)
Screenshot: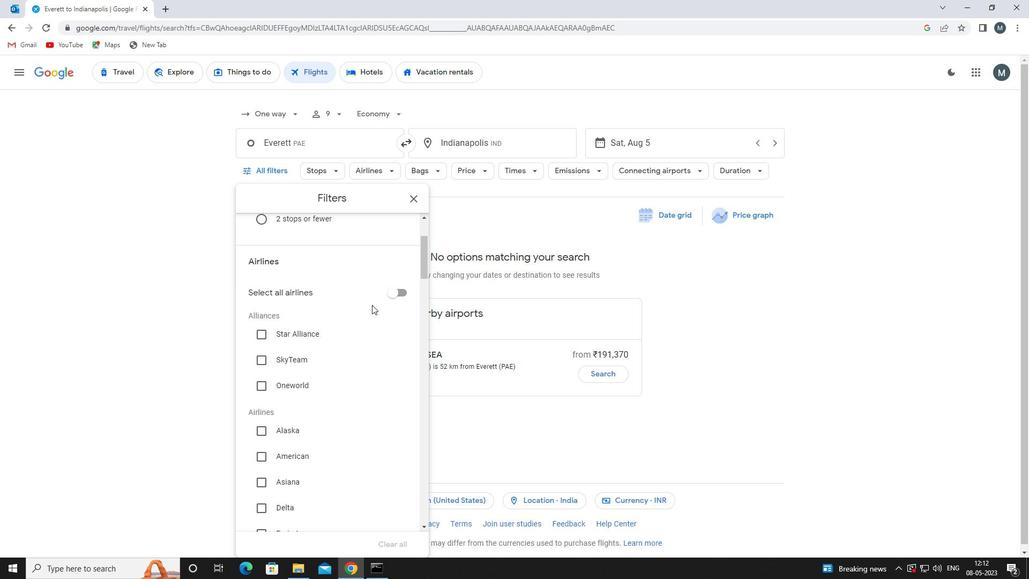 
Action: Mouse scrolled (361, 308) with delta (0, 0)
Screenshot: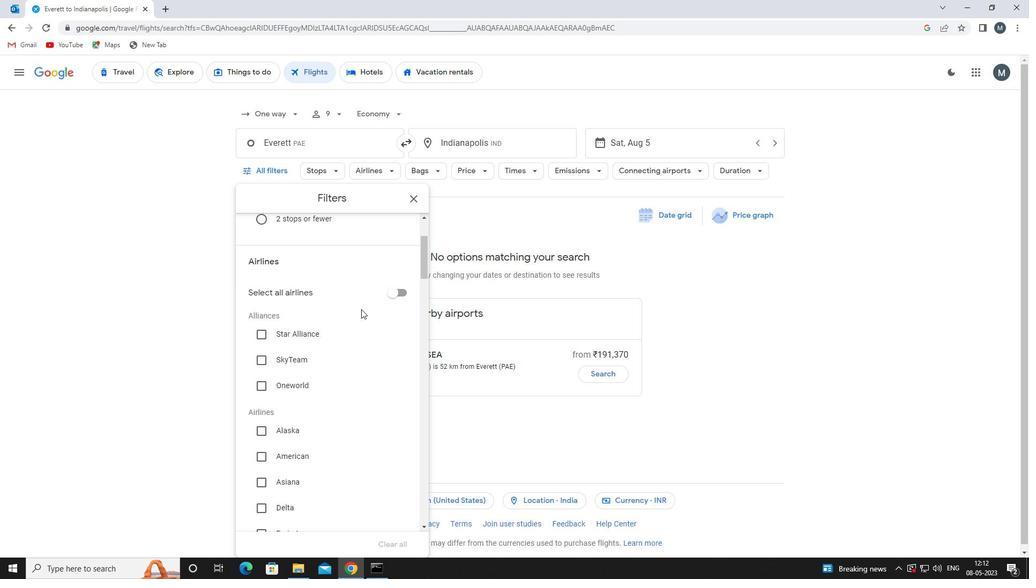 
Action: Mouse moved to (361, 309)
Screenshot: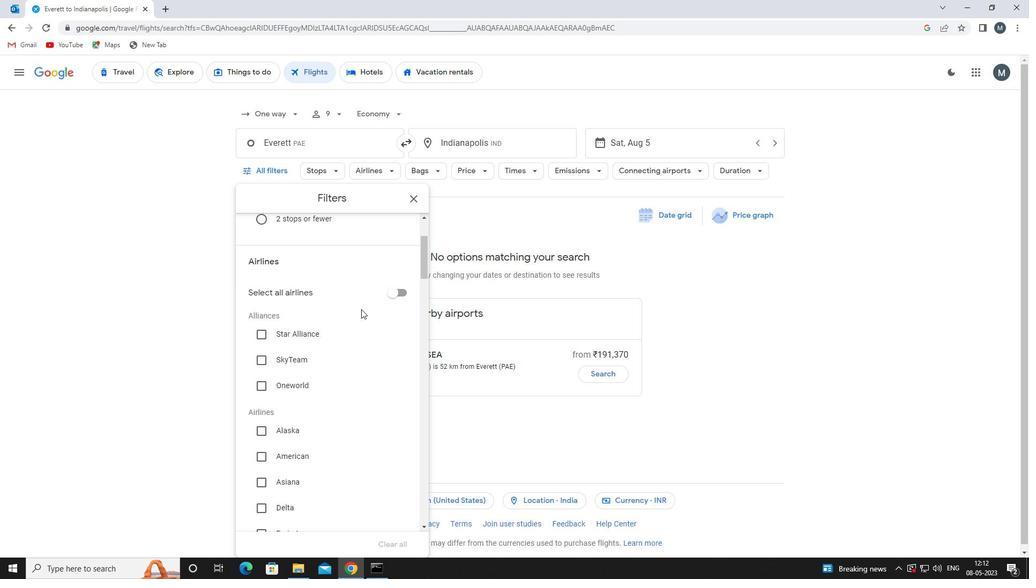 
Action: Mouse scrolled (361, 308) with delta (0, 0)
Screenshot: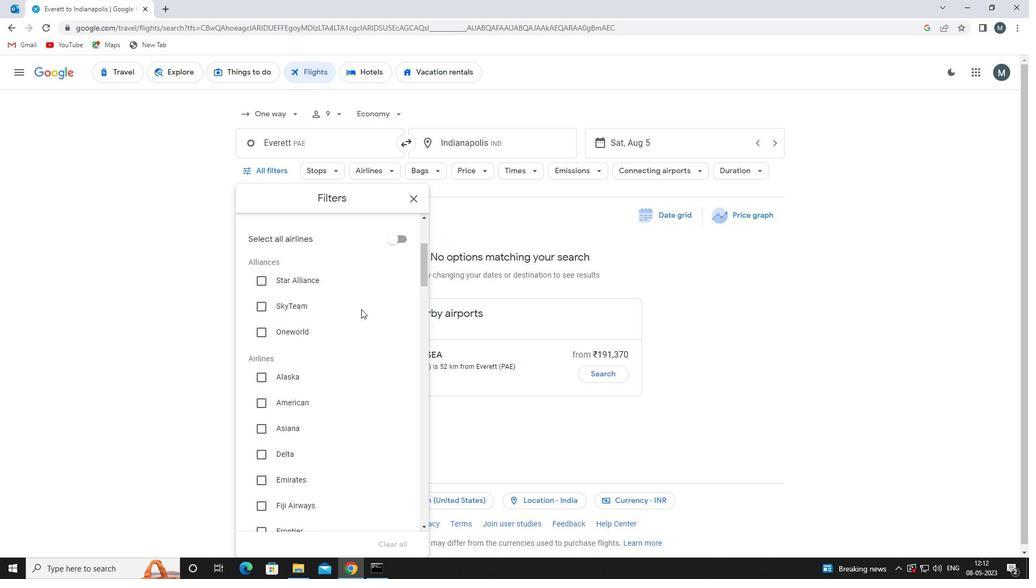 
Action: Mouse moved to (359, 309)
Screenshot: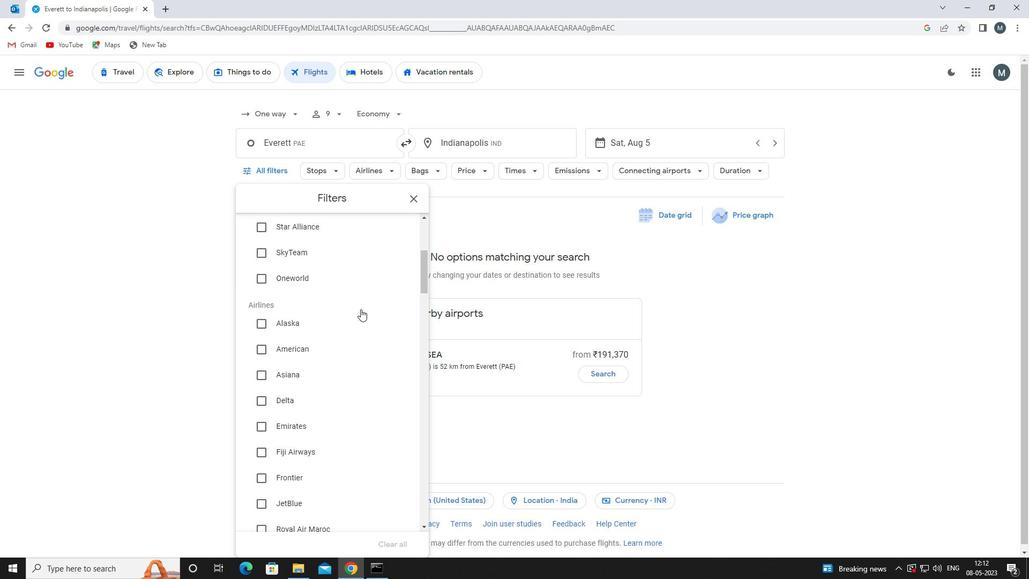 
Action: Mouse scrolled (359, 309) with delta (0, 0)
Screenshot: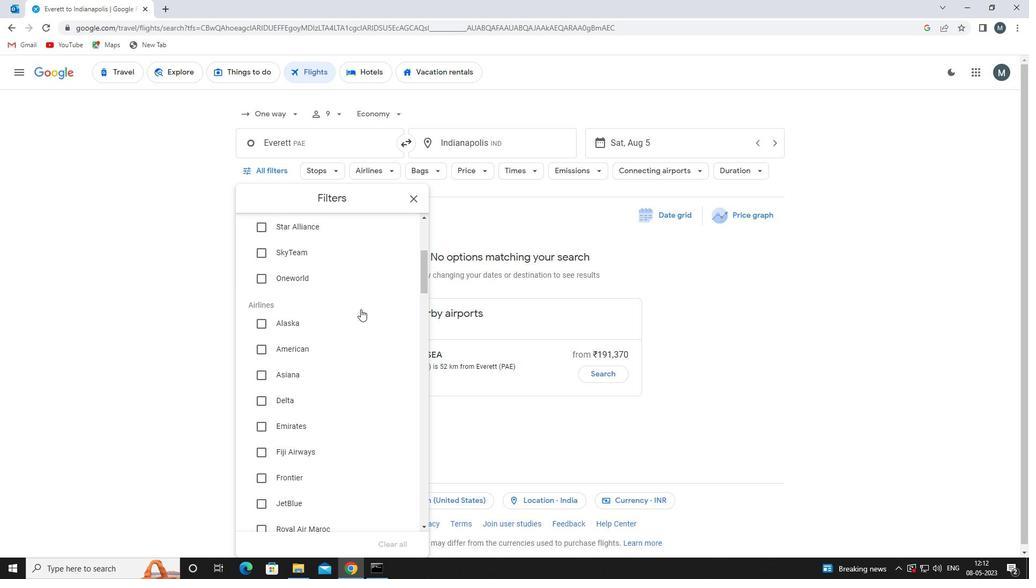 
Action: Mouse moved to (358, 310)
Screenshot: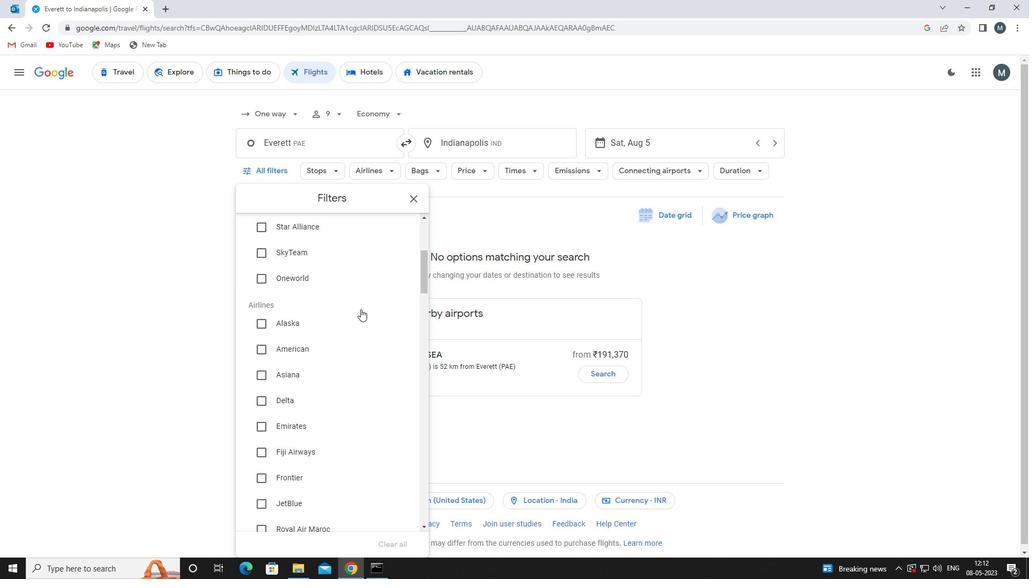 
Action: Mouse scrolled (358, 310) with delta (0, 0)
Screenshot: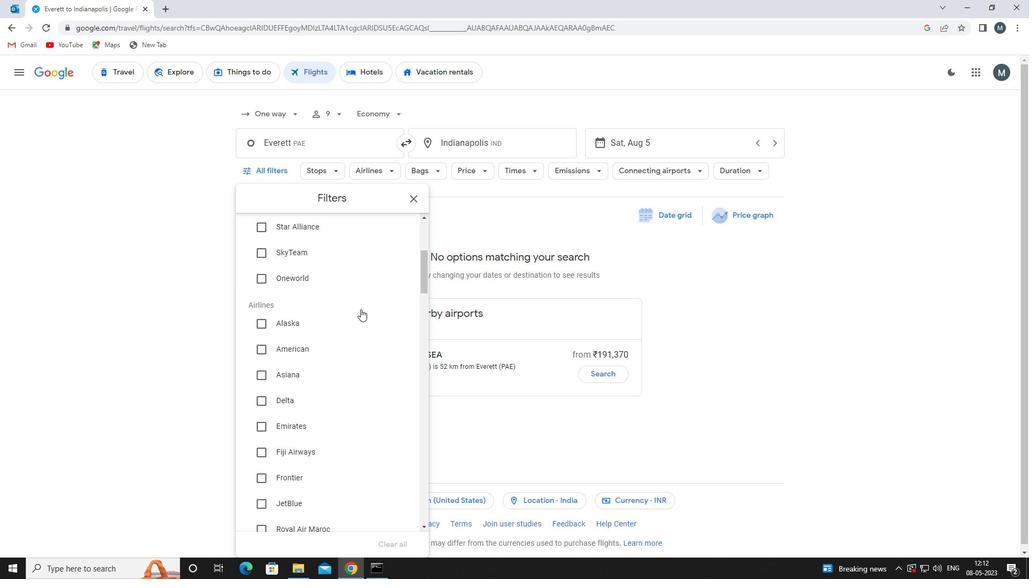 
Action: Mouse moved to (327, 389)
Screenshot: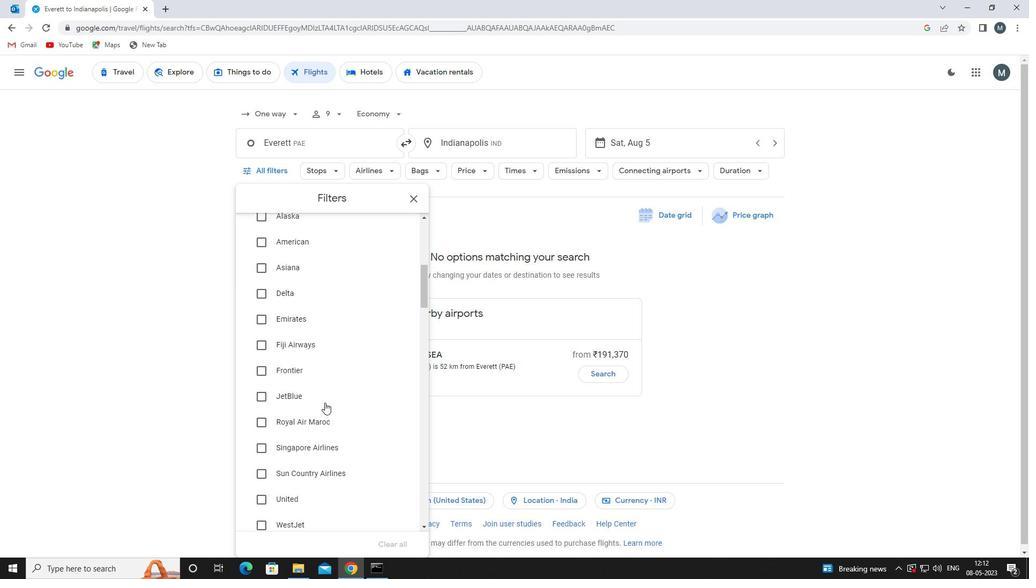 
Action: Mouse pressed left at (327, 389)
Screenshot: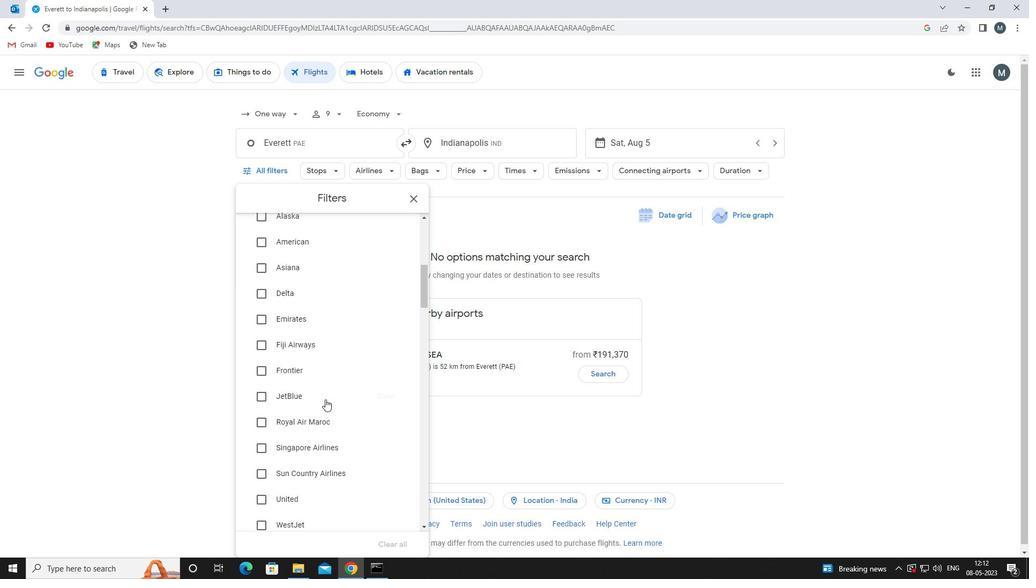 
Action: Mouse moved to (339, 375)
Screenshot: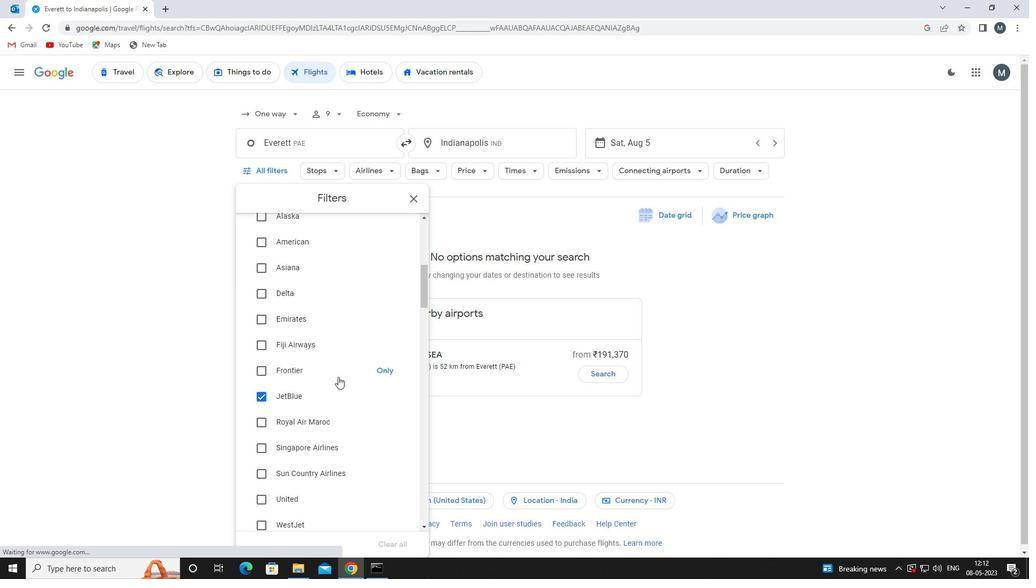 
Action: Mouse scrolled (339, 374) with delta (0, 0)
Screenshot: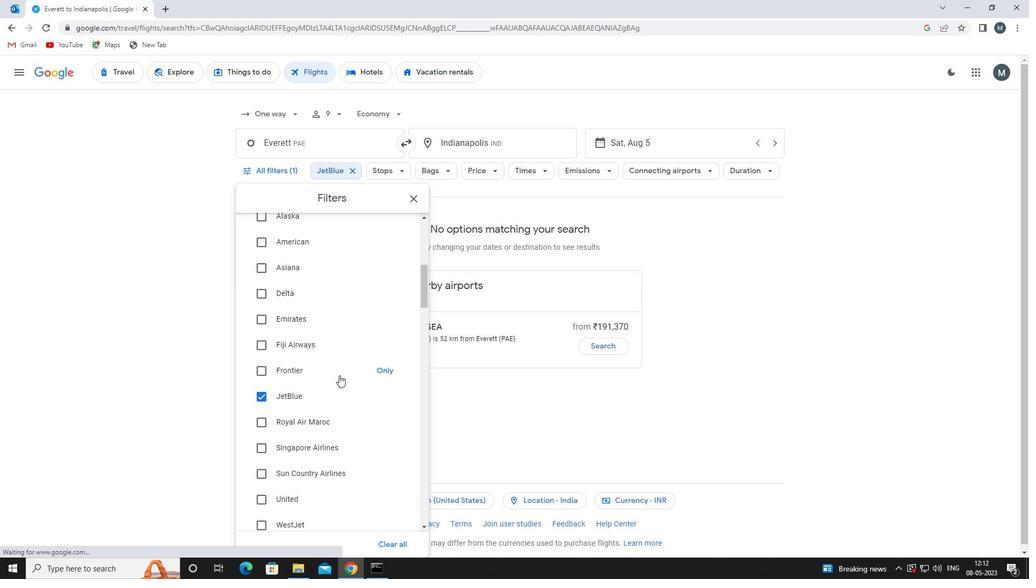 
Action: Mouse moved to (339, 374)
Screenshot: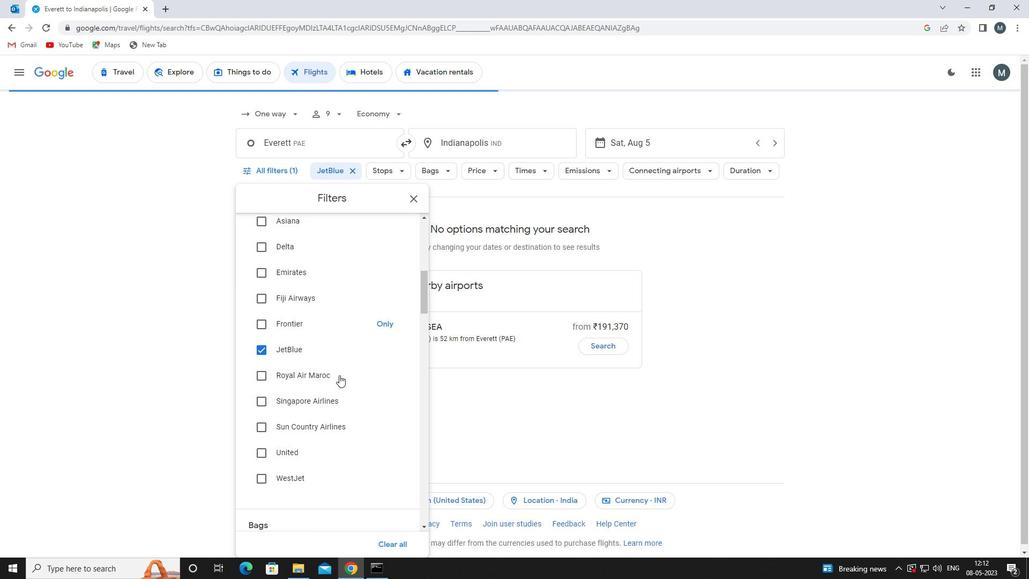 
Action: Mouse scrolled (339, 374) with delta (0, 0)
Screenshot: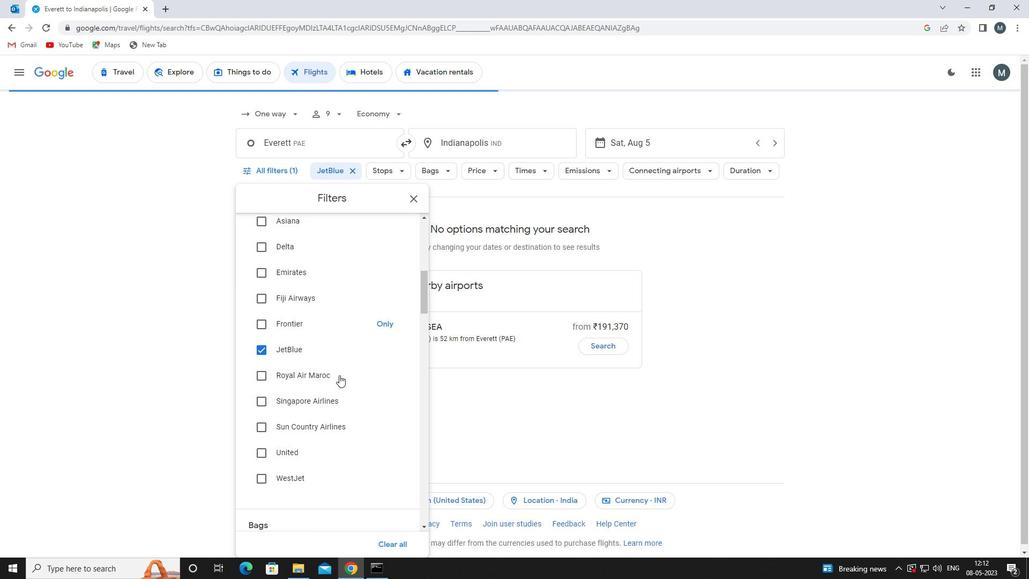 
Action: Mouse moved to (337, 374)
Screenshot: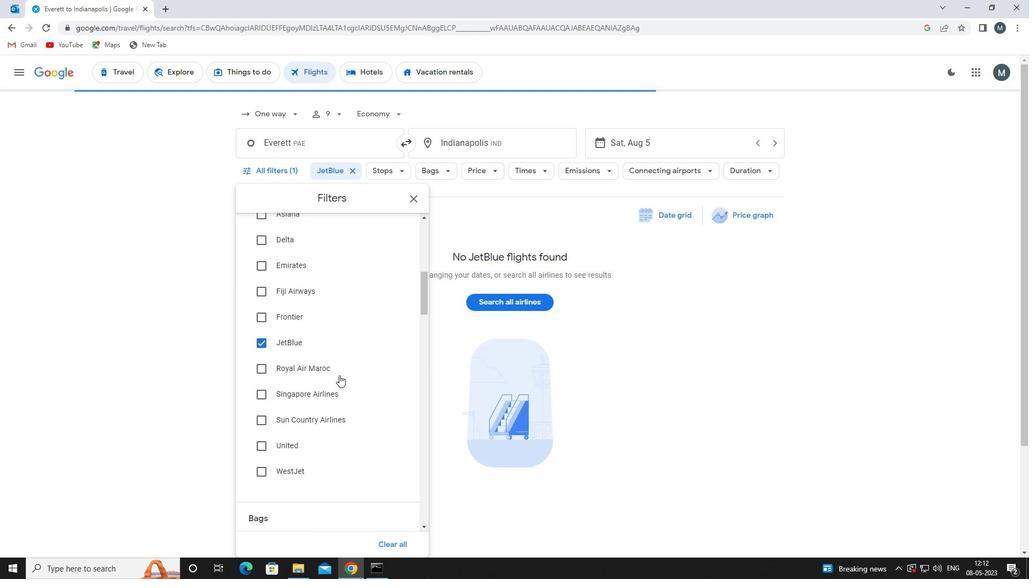 
Action: Mouse scrolled (337, 374) with delta (0, 0)
Screenshot: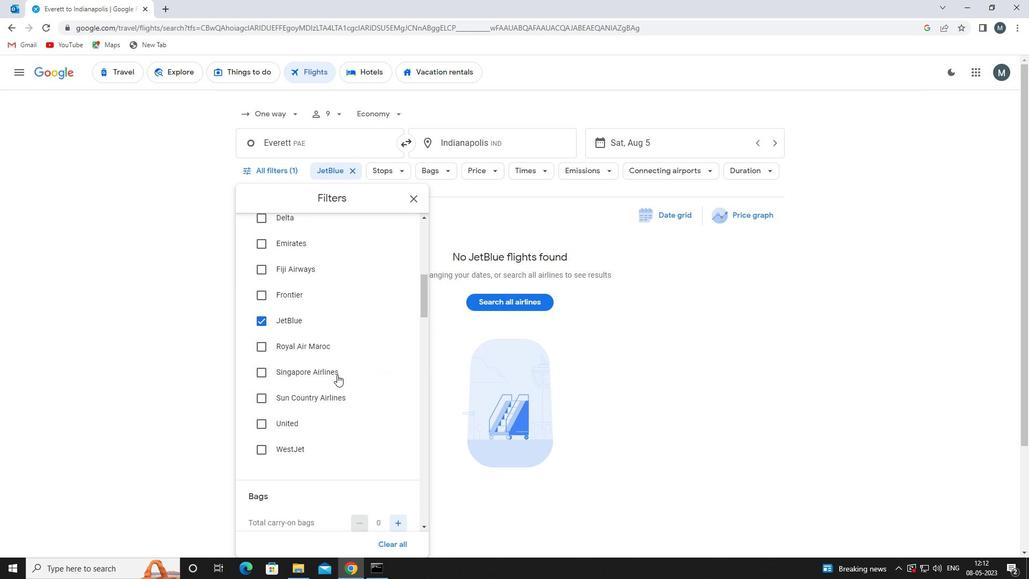 
Action: Mouse scrolled (337, 374) with delta (0, 0)
Screenshot: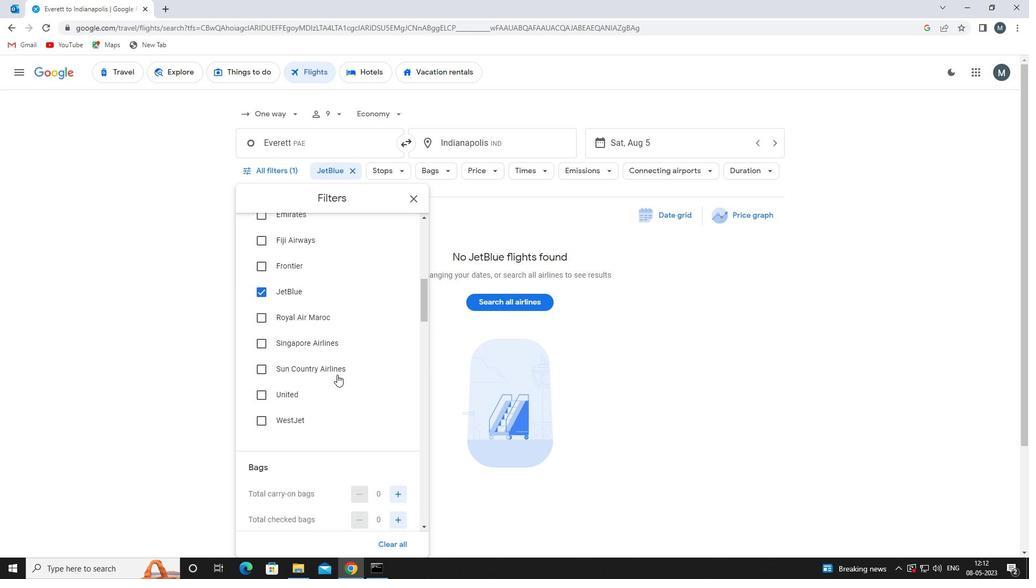 
Action: Mouse scrolled (337, 374) with delta (0, 0)
Screenshot: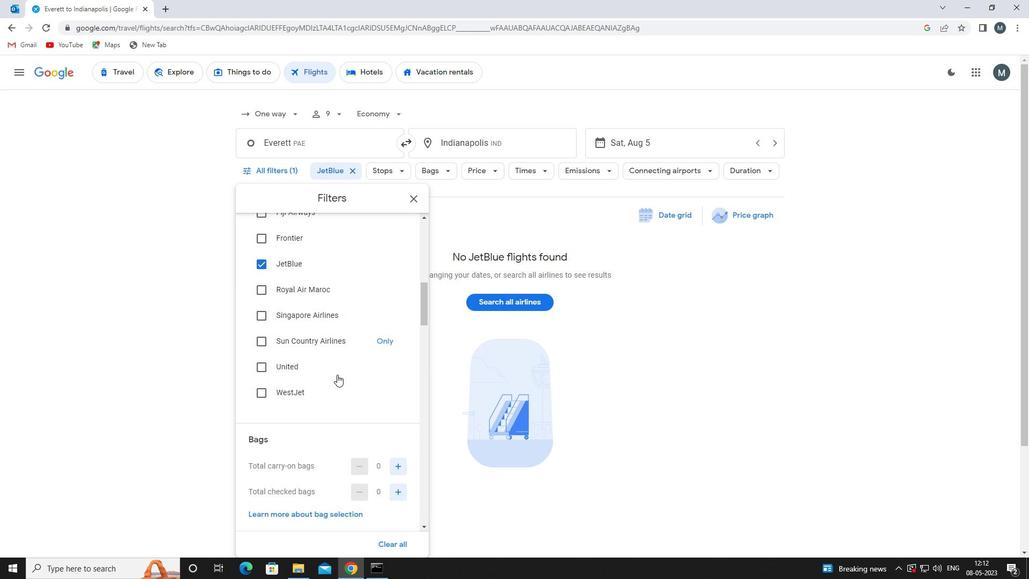 
Action: Mouse moved to (397, 355)
Screenshot: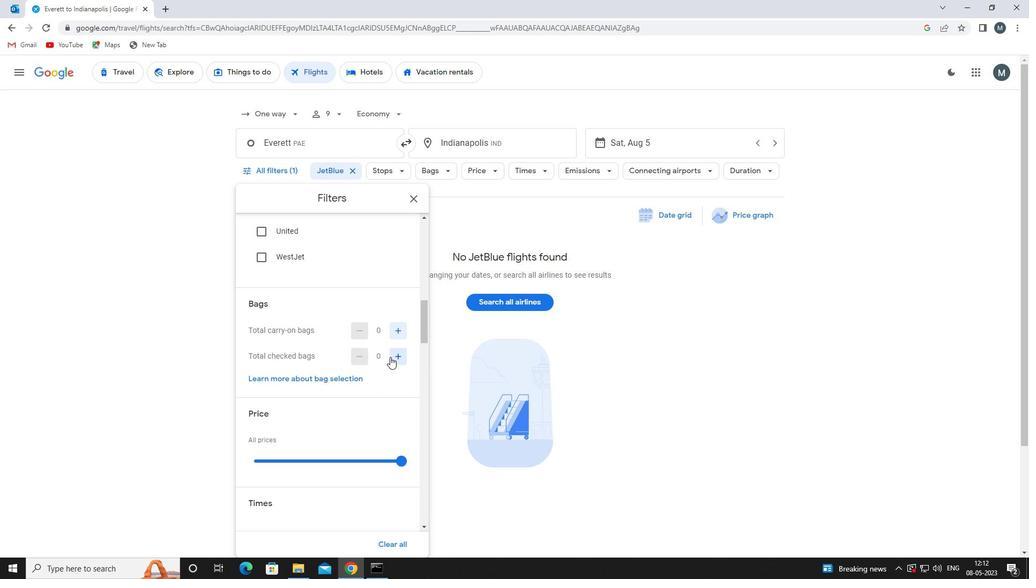 
Action: Mouse pressed left at (397, 355)
Screenshot: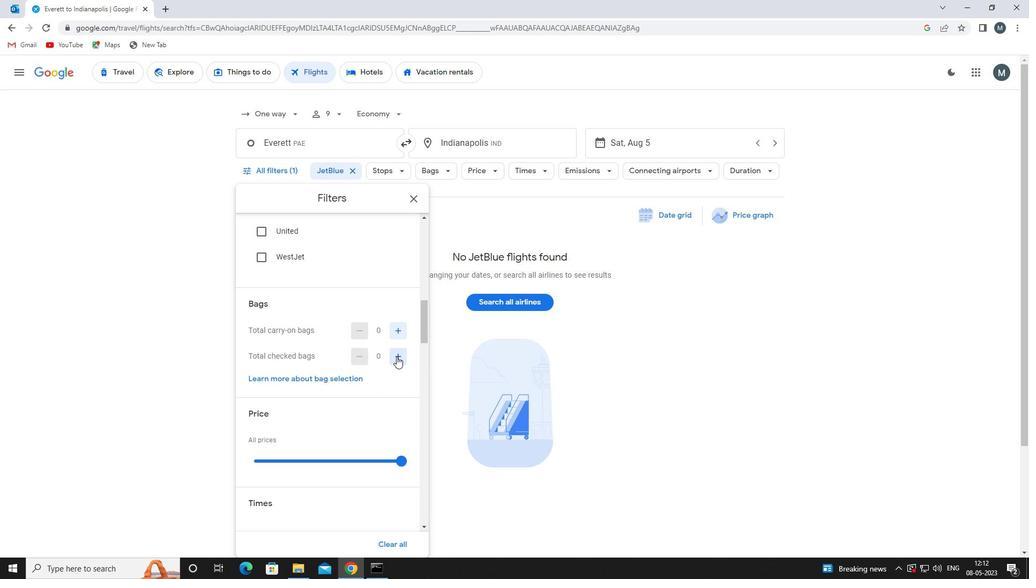 
Action: Mouse pressed left at (397, 355)
Screenshot: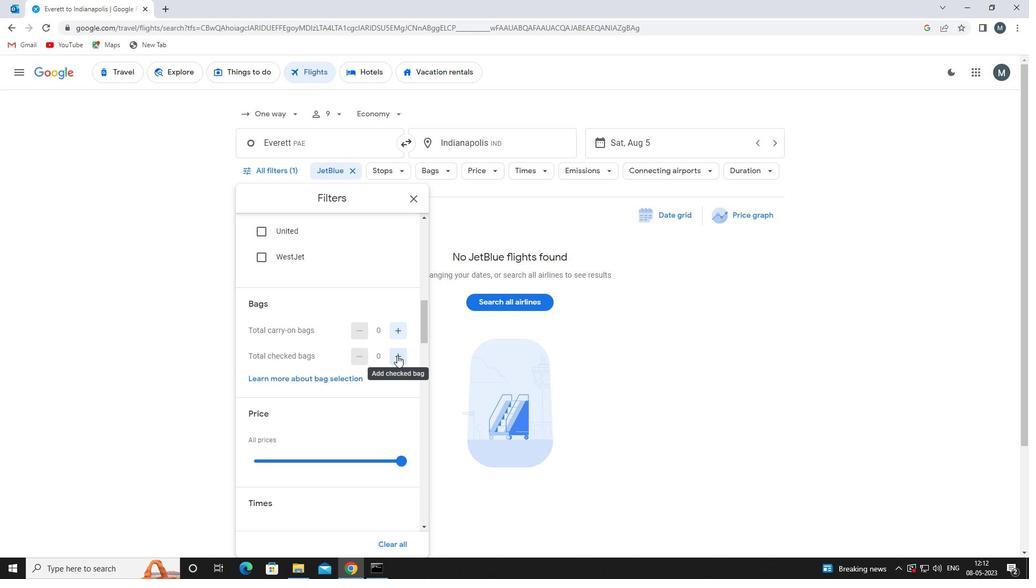 
Action: Mouse pressed left at (397, 355)
Screenshot: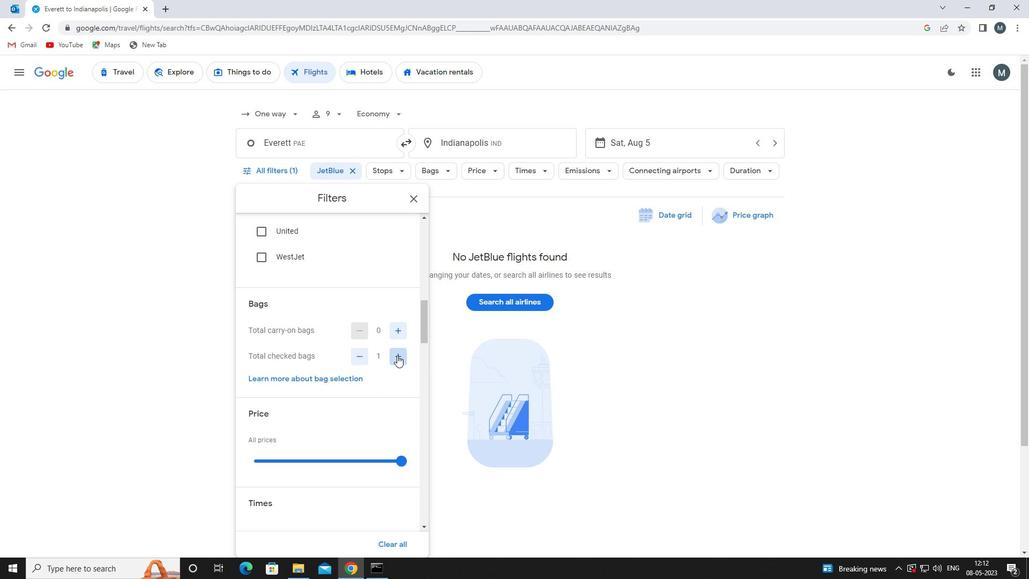 
Action: Mouse pressed left at (397, 355)
Screenshot: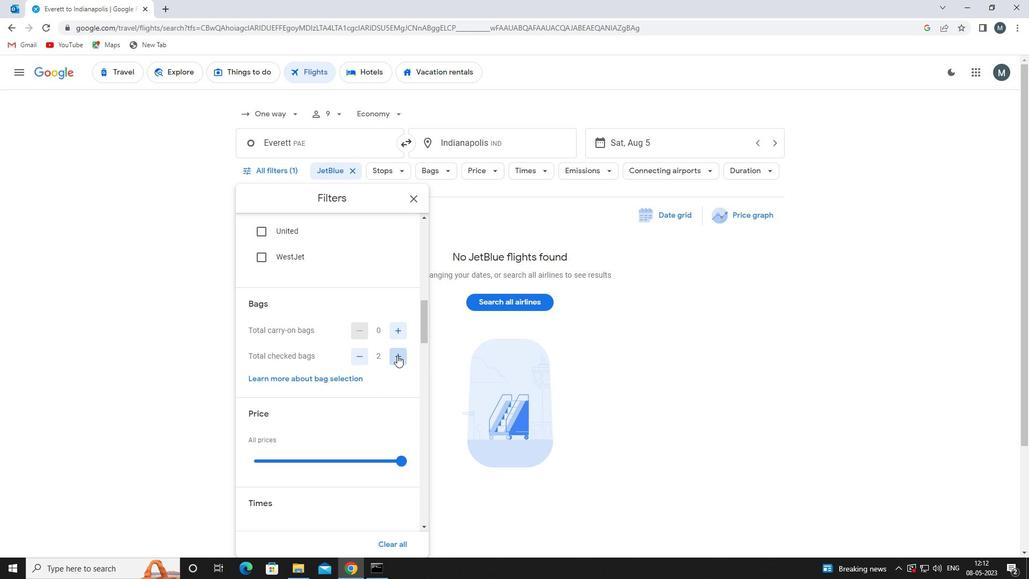 
Action: Mouse pressed left at (397, 355)
Screenshot: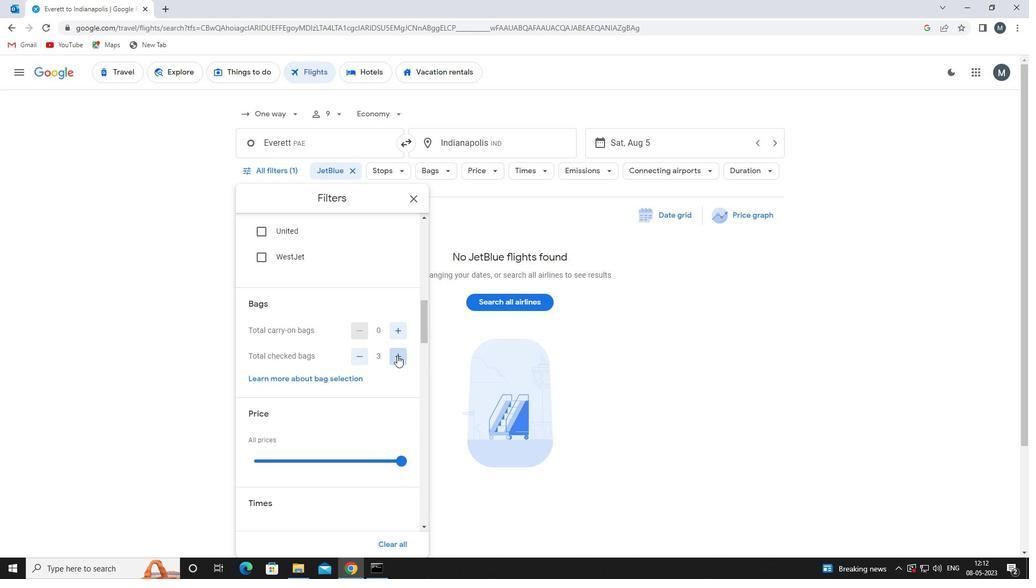 
Action: Mouse pressed left at (397, 355)
Screenshot: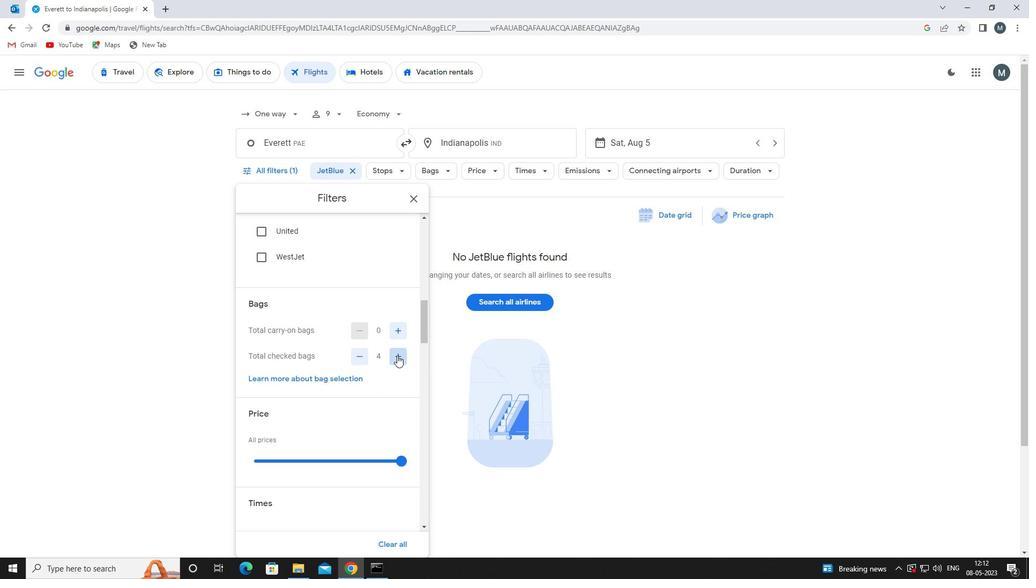 
Action: Mouse pressed left at (397, 355)
Screenshot: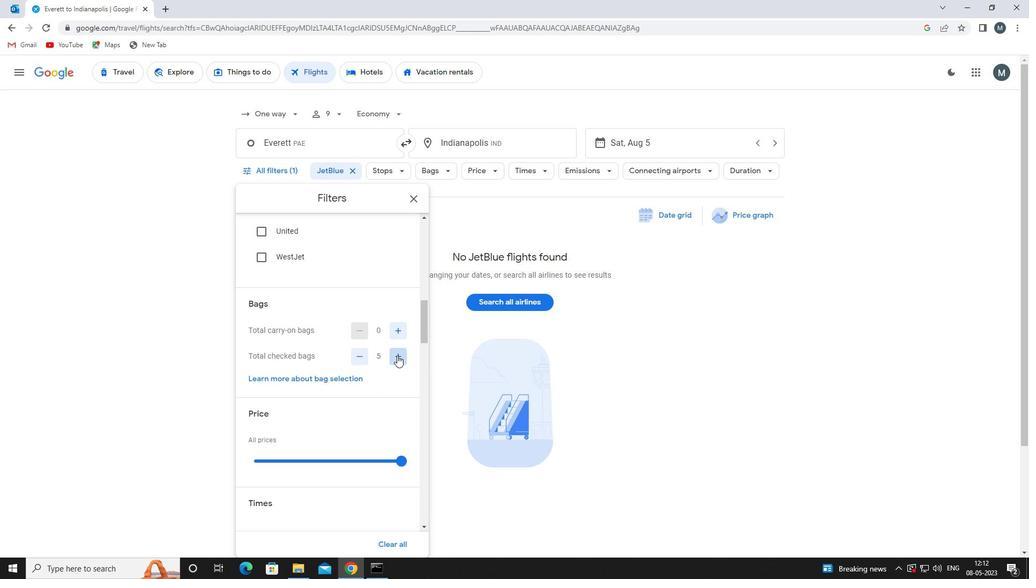 
Action: Mouse pressed left at (397, 355)
Screenshot: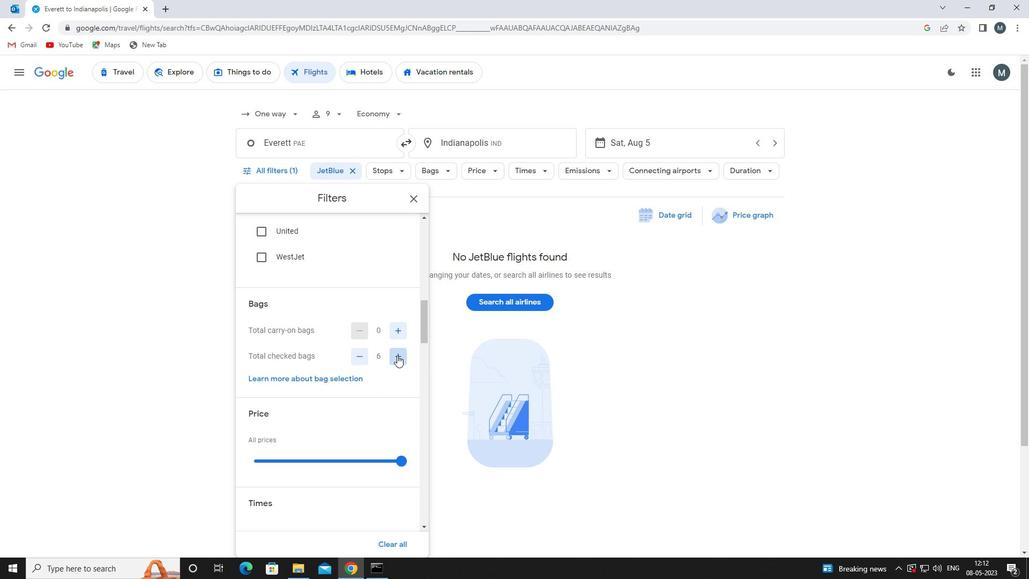
Action: Mouse pressed left at (397, 355)
Screenshot: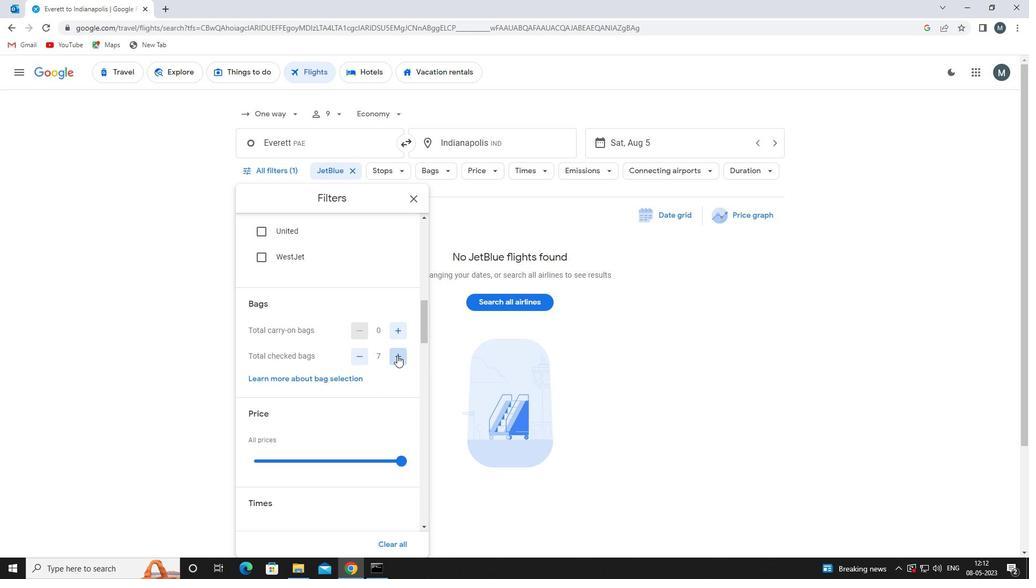 
Action: Mouse pressed left at (397, 355)
Screenshot: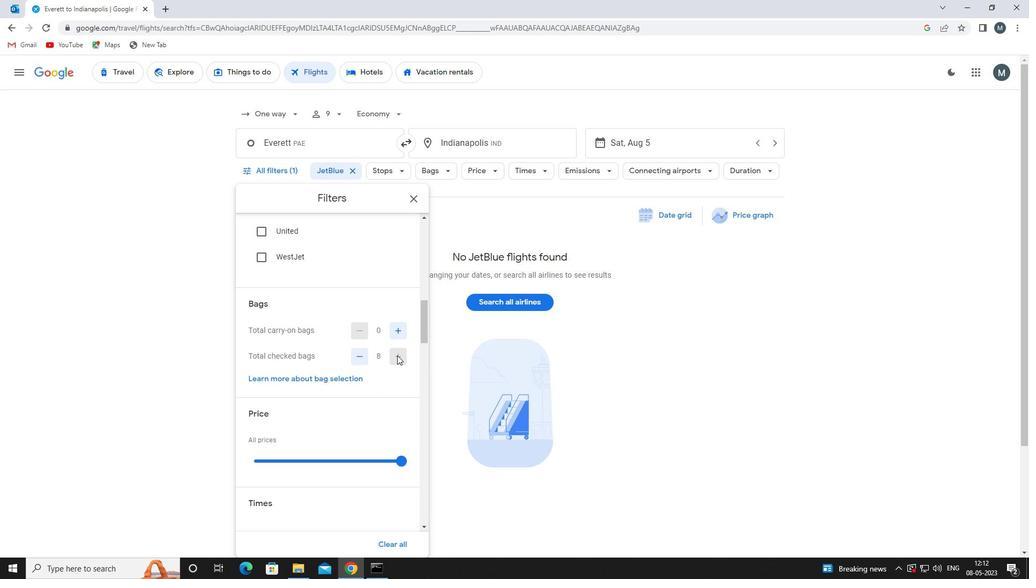
Action: Mouse pressed left at (397, 355)
Screenshot: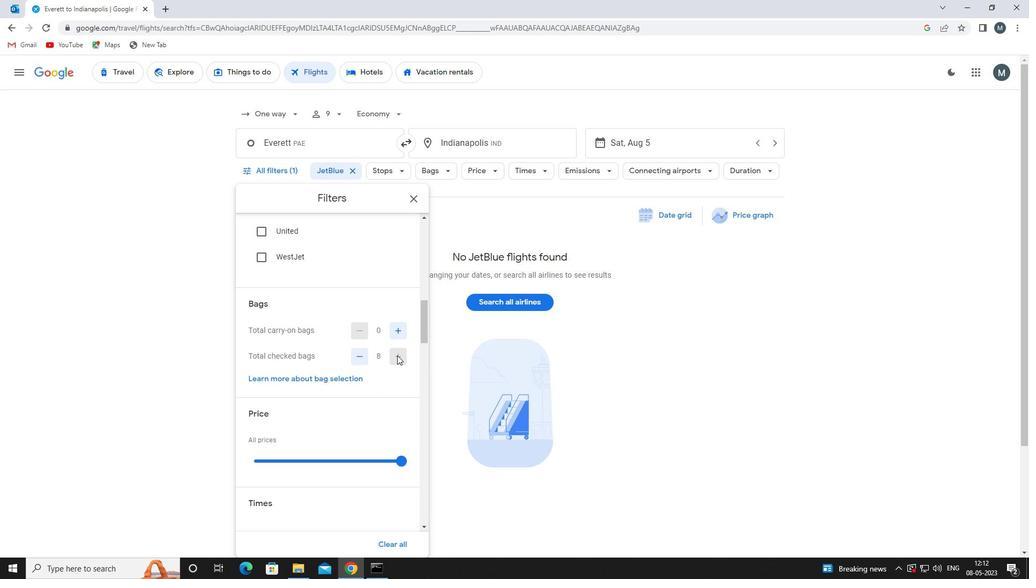 
Action: Mouse moved to (322, 355)
Screenshot: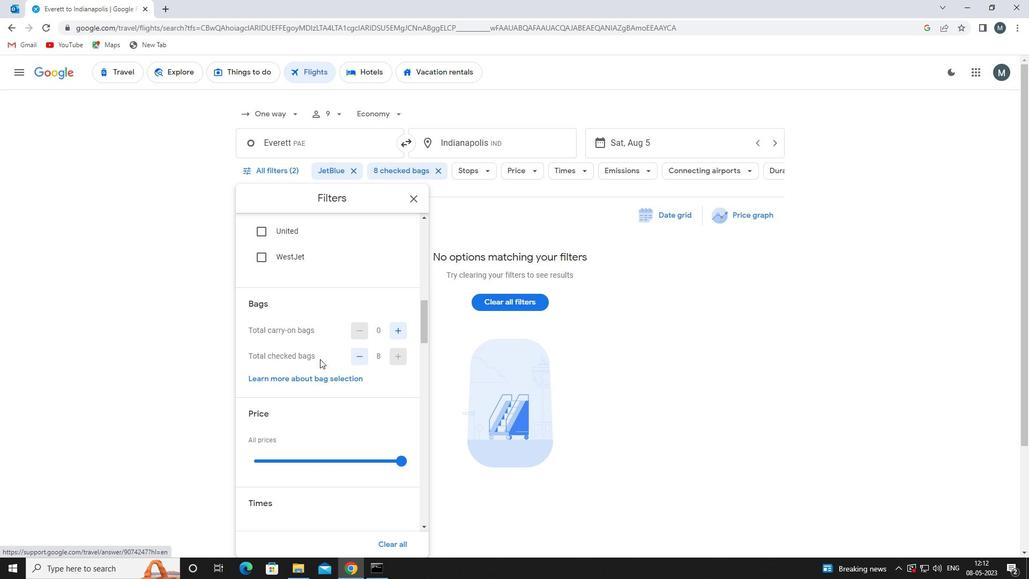 
Action: Mouse scrolled (322, 355) with delta (0, 0)
Screenshot: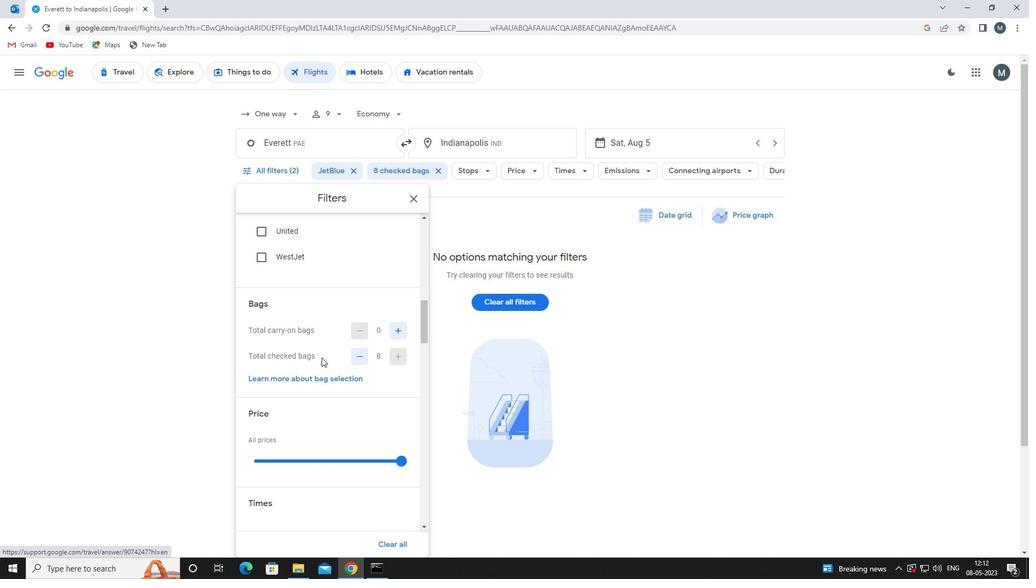 
Action: Mouse scrolled (322, 355) with delta (0, 0)
Screenshot: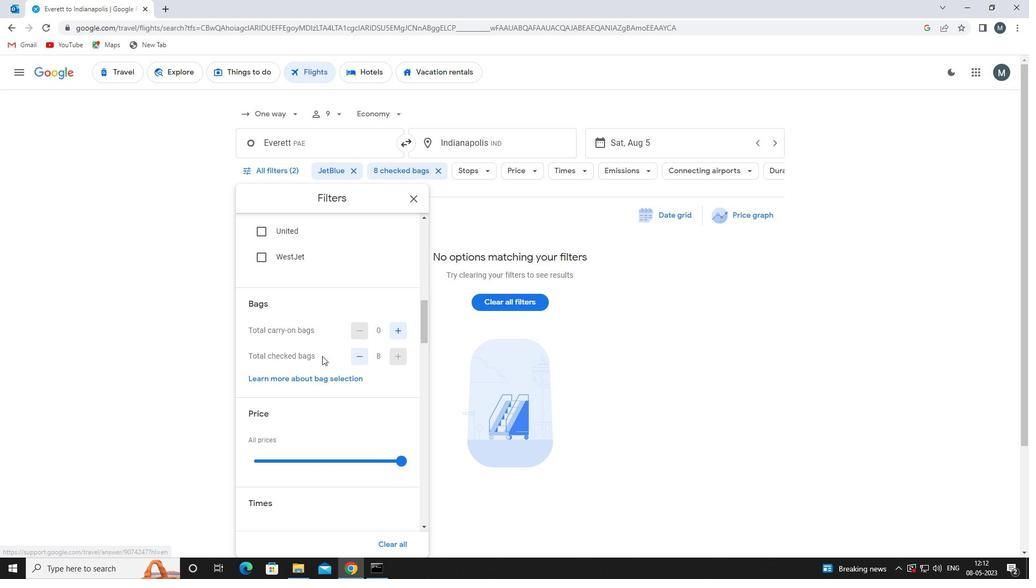 
Action: Mouse moved to (322, 355)
Screenshot: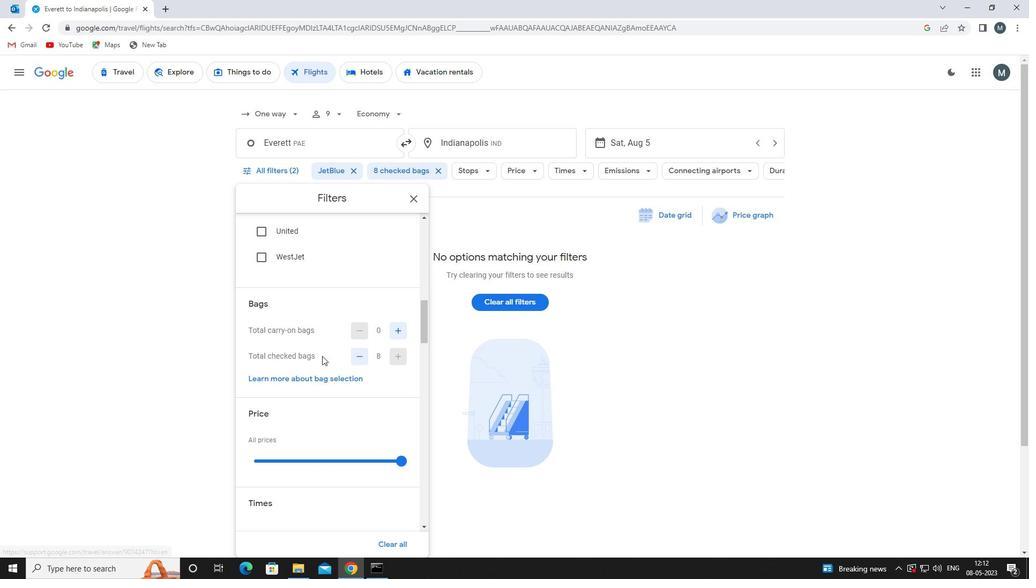
Action: Mouse scrolled (322, 354) with delta (0, 0)
Screenshot: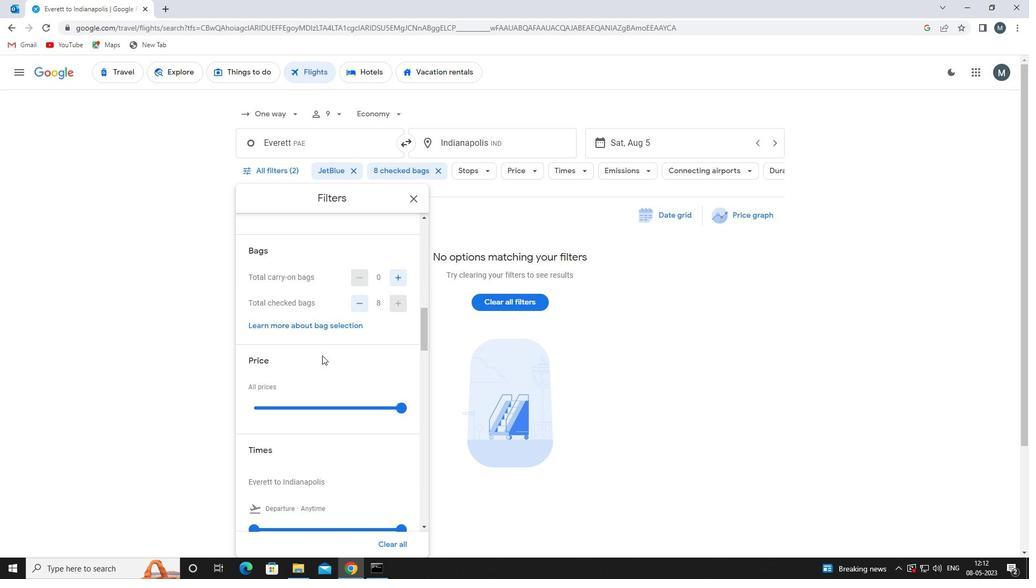 
Action: Mouse moved to (323, 301)
Screenshot: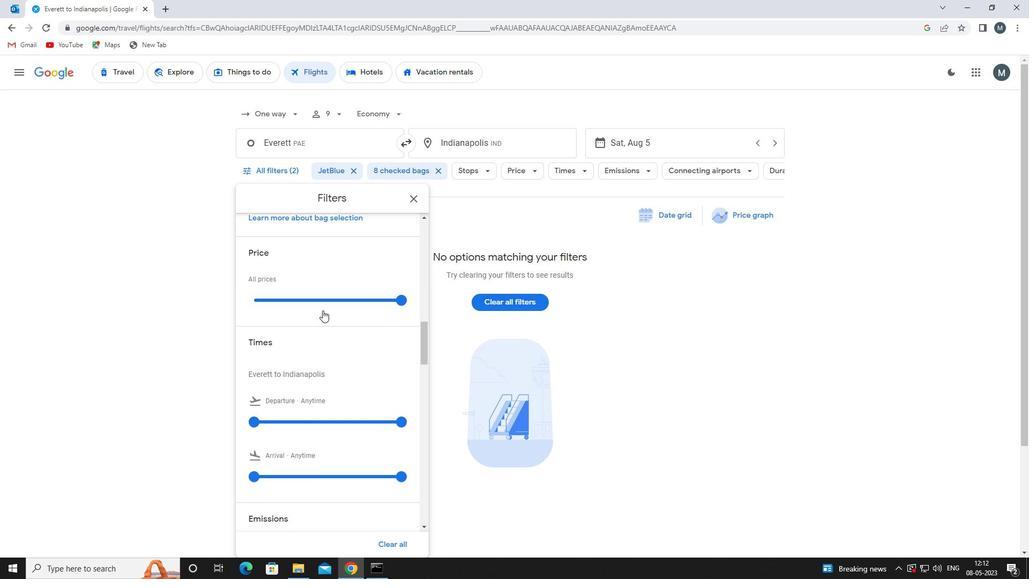 
Action: Mouse pressed left at (323, 301)
Screenshot: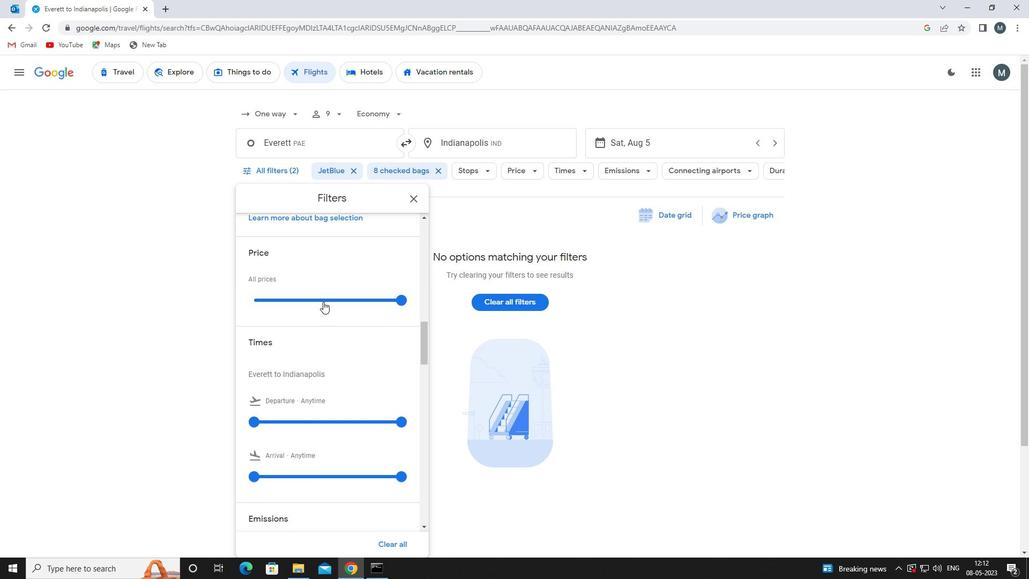 
Action: Mouse pressed left at (323, 301)
Screenshot: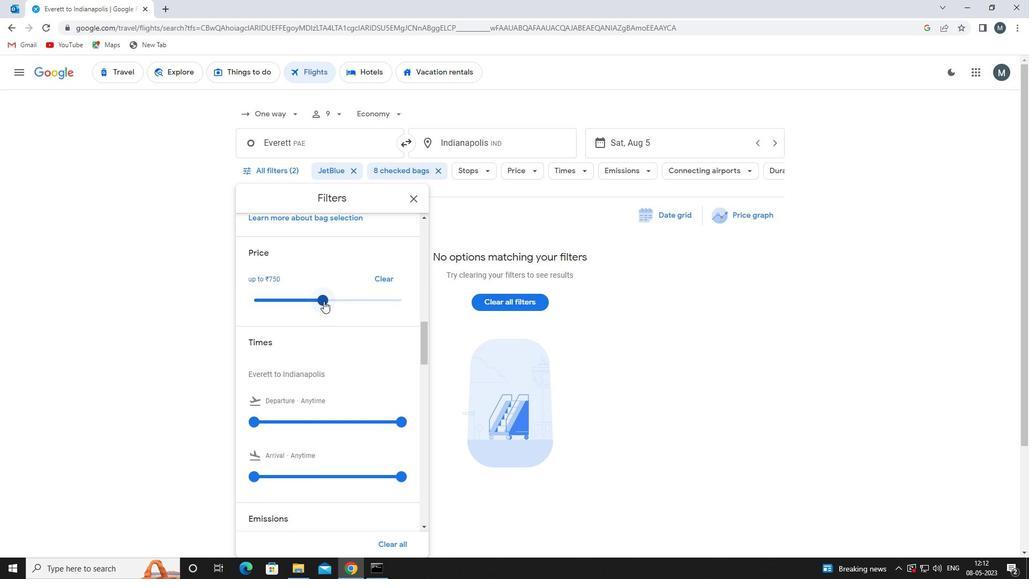 
Action: Mouse moved to (317, 314)
Screenshot: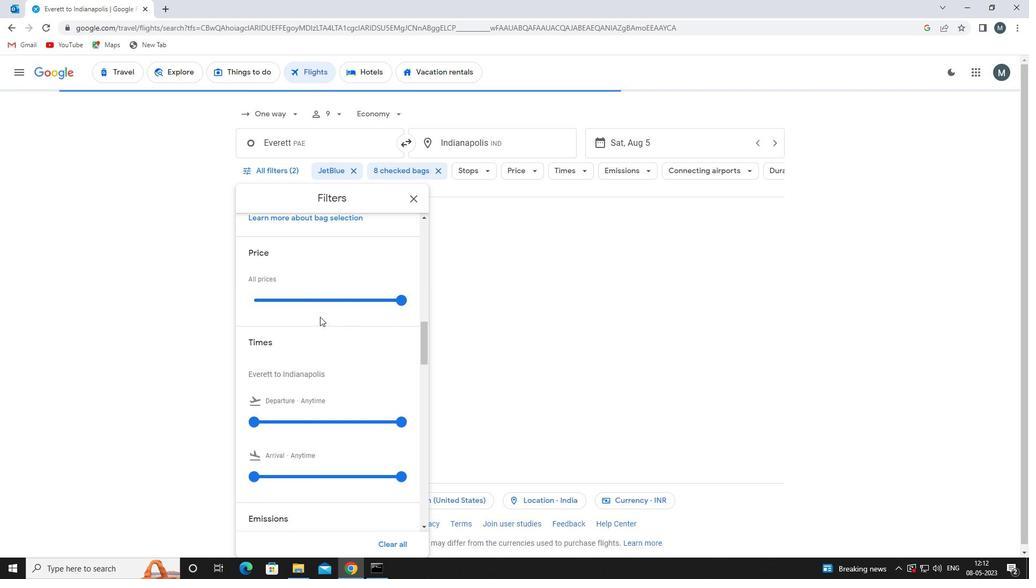 
Action: Mouse scrolled (317, 313) with delta (0, 0)
Screenshot: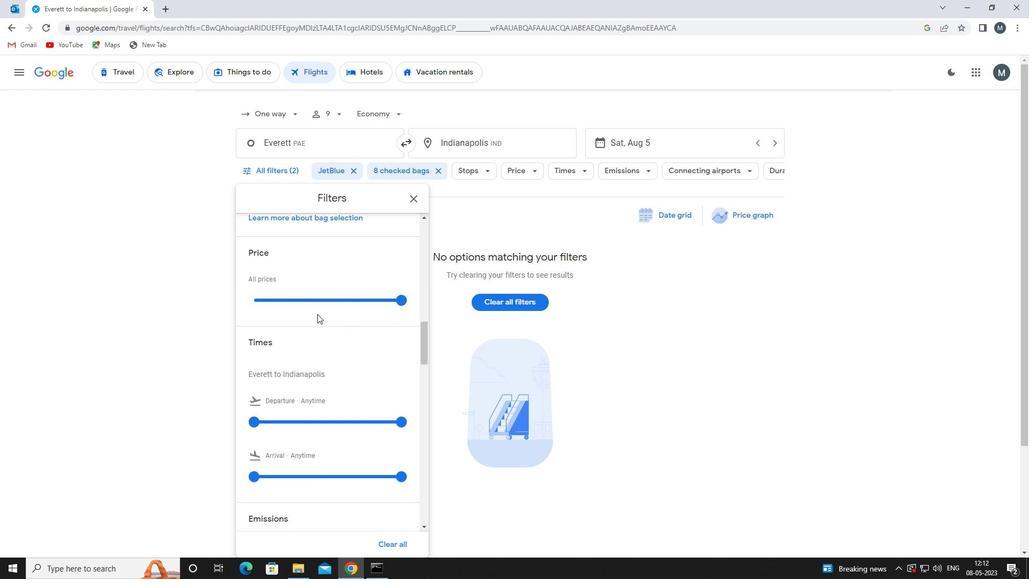 
Action: Mouse moved to (258, 367)
Screenshot: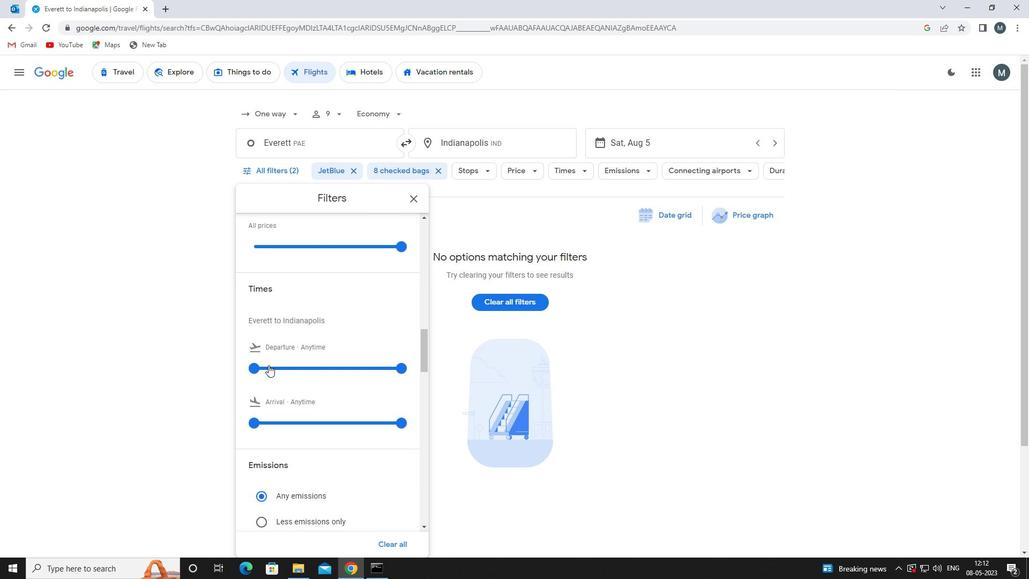 
Action: Mouse pressed left at (258, 367)
Screenshot: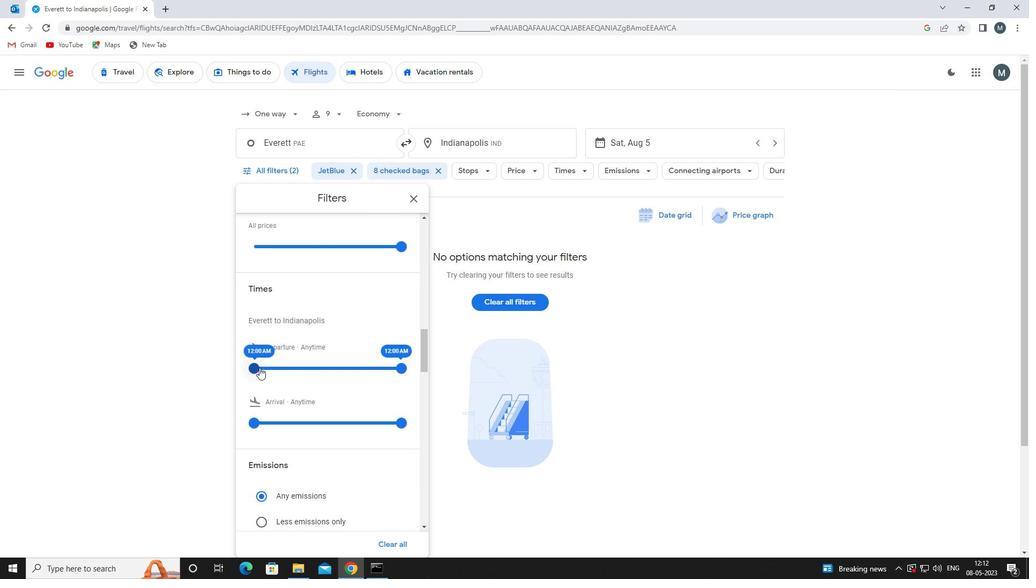 
Action: Mouse moved to (395, 366)
Screenshot: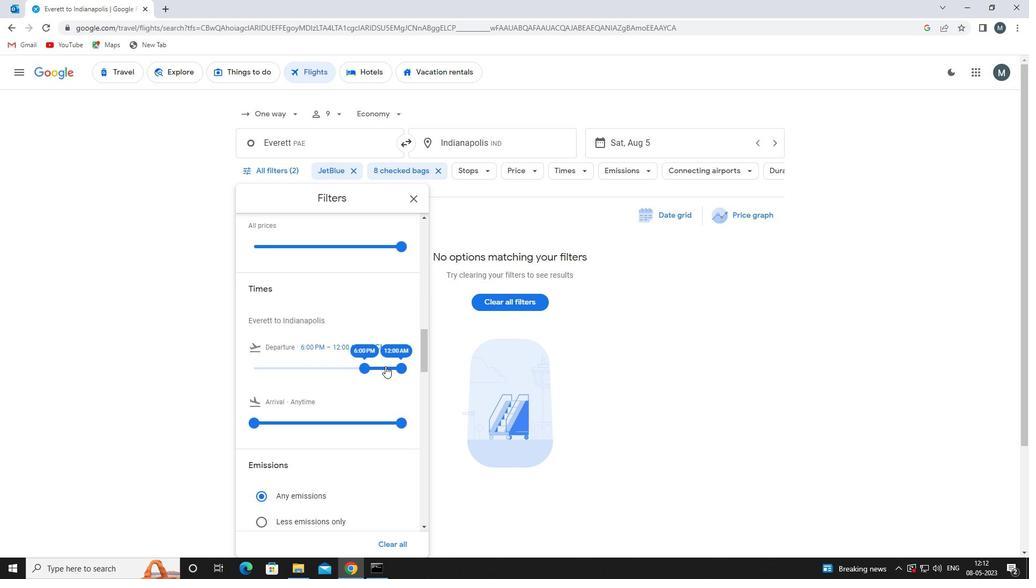
Action: Mouse pressed left at (395, 366)
Screenshot: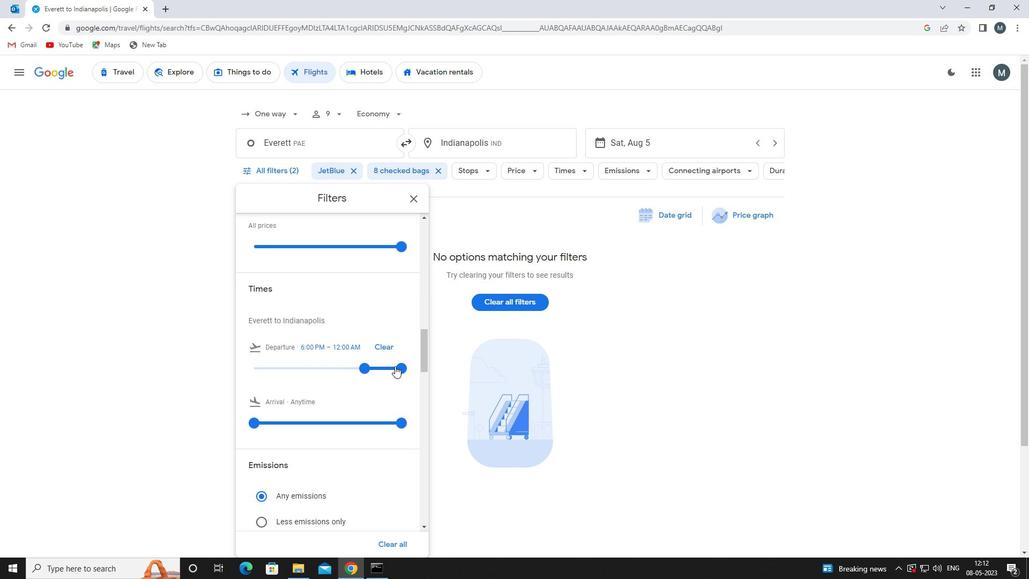 
Action: Mouse moved to (359, 368)
Screenshot: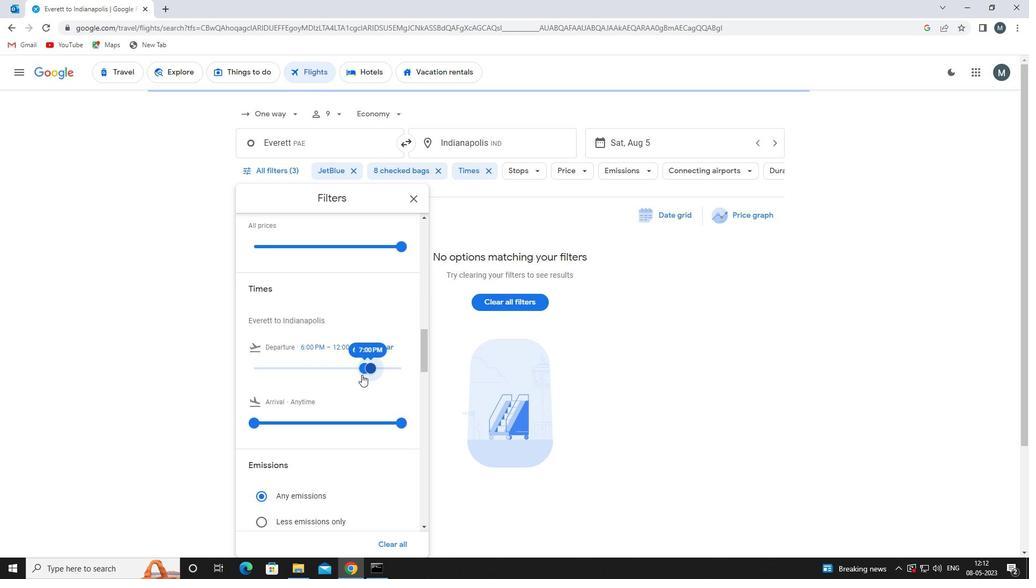 
Action: Mouse scrolled (359, 367) with delta (0, 0)
Screenshot: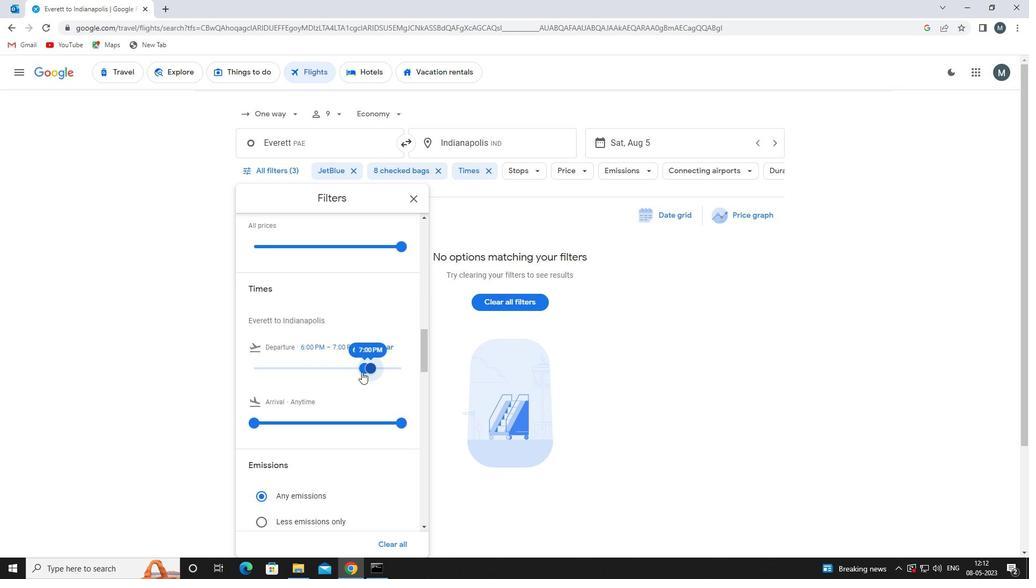 
Action: Mouse scrolled (359, 367) with delta (0, 0)
Screenshot: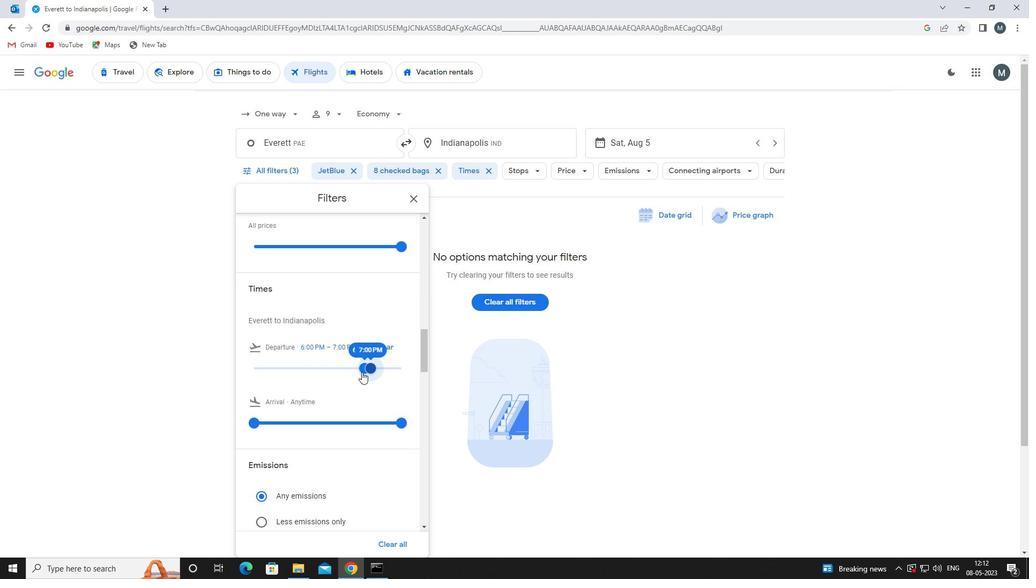 
Action: Mouse moved to (410, 202)
Screenshot: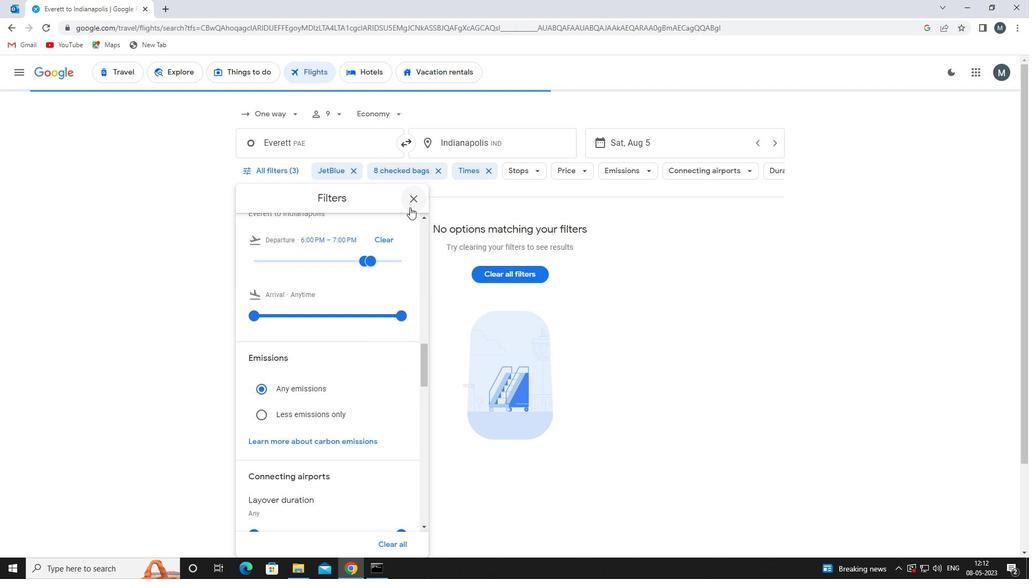 
Action: Mouse pressed left at (410, 202)
Screenshot: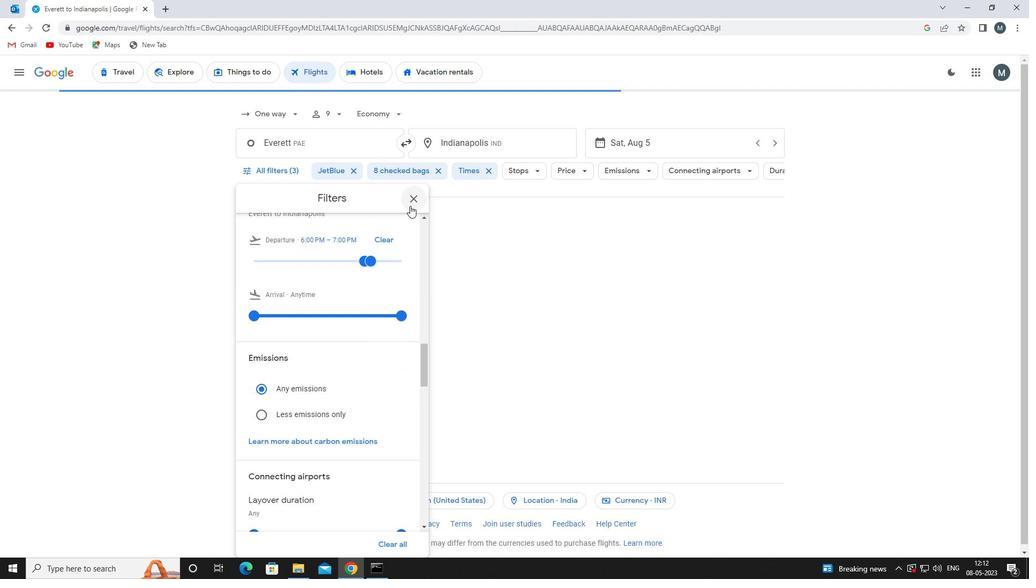 
